 Task: Look for Airbnb properties in Koumra, Chad from 12th December, 2023 to 16th December, 2023 for 8 adults.8 bedrooms having 8 beds and 8 bathrooms. Property type can be hotel. Amenities needed are: wifi, TV, free parkinig on premises, gym, breakfast. Booking option can be shelf check-in. Look for 5 properties as per requirement.
Action: Mouse pressed left at (423, 63)
Screenshot: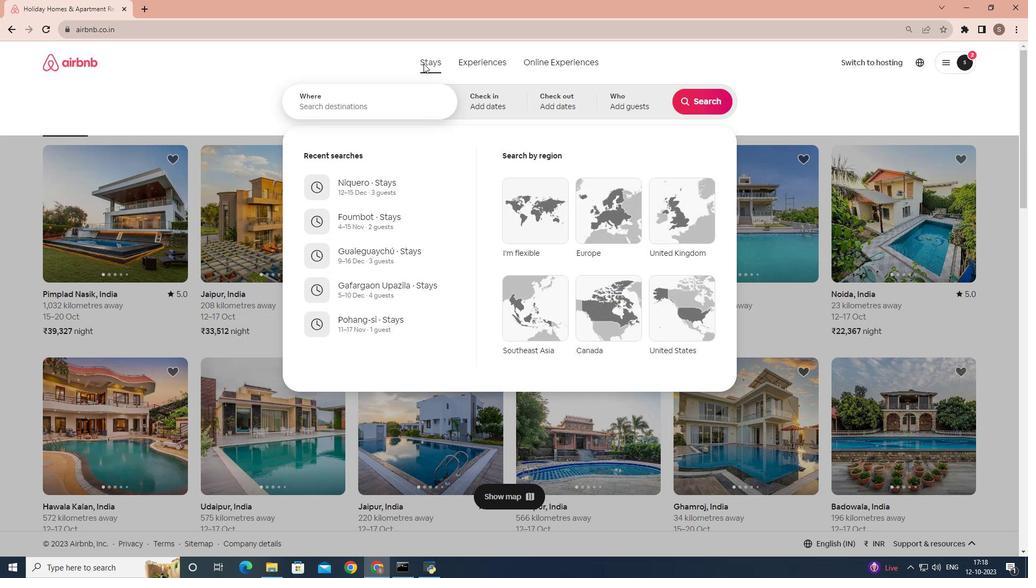 
Action: Mouse moved to (389, 104)
Screenshot: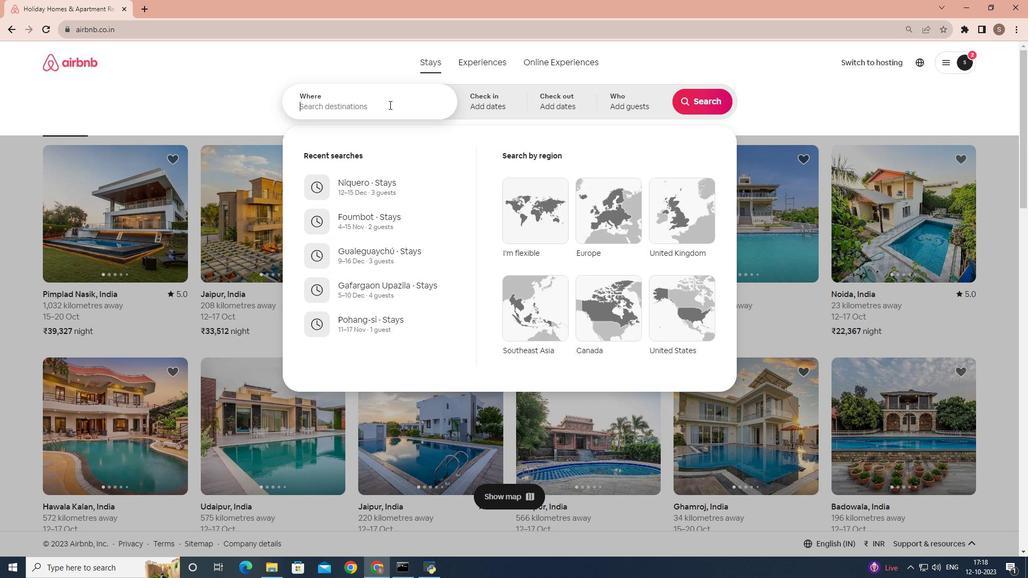 
Action: Mouse pressed left at (389, 104)
Screenshot: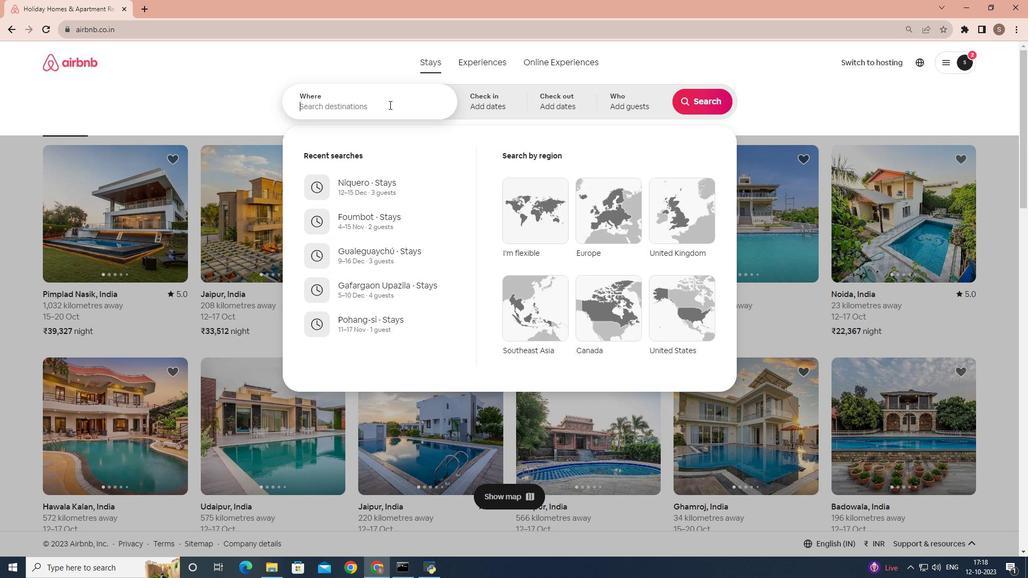 
Action: Mouse moved to (389, 104)
Screenshot: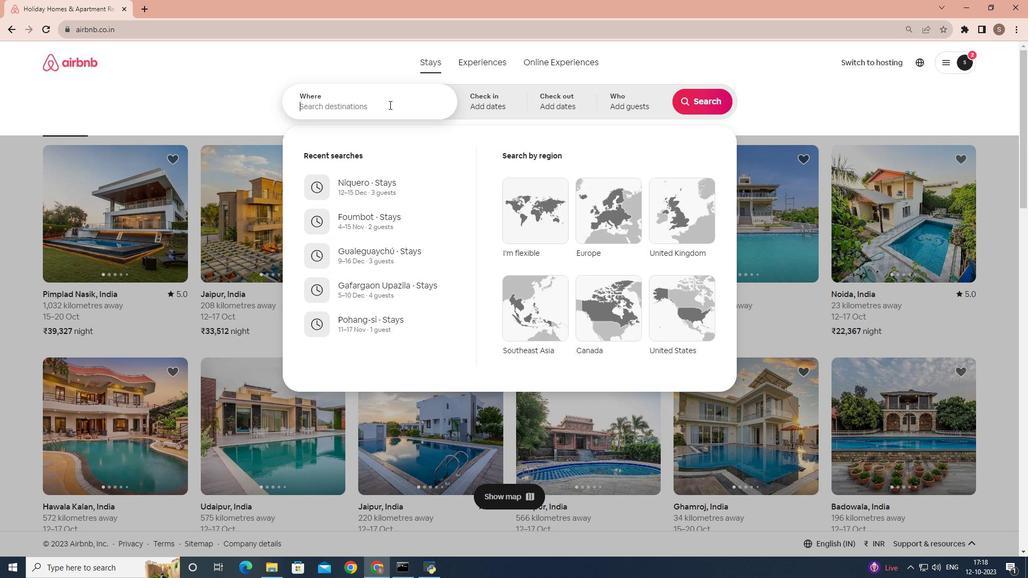 
Action: Key pressed <Key.shift>koumra,<Key.space><Key.shift>Chad
Screenshot: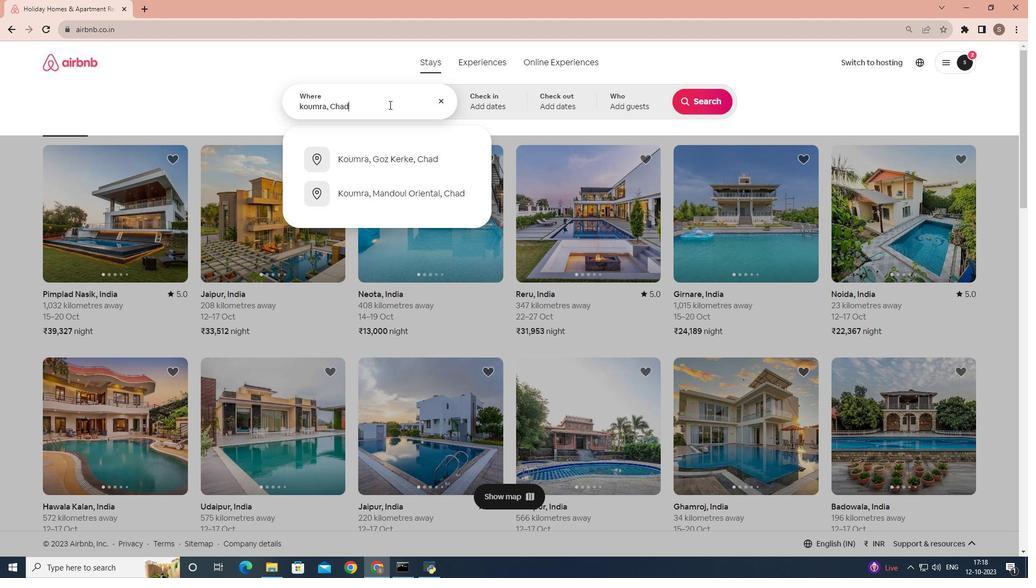 
Action: Mouse moved to (492, 104)
Screenshot: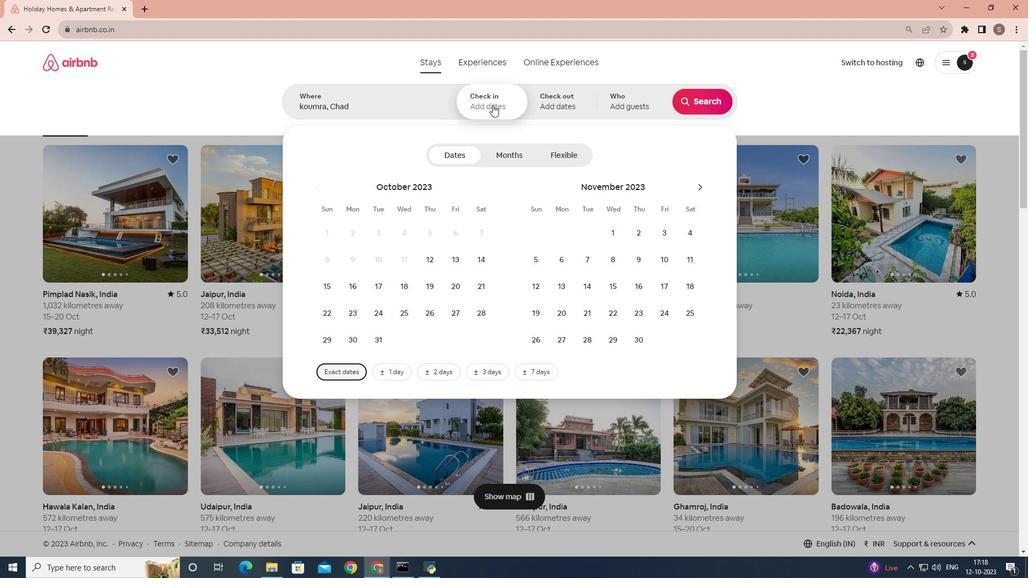 
Action: Mouse pressed left at (492, 104)
Screenshot: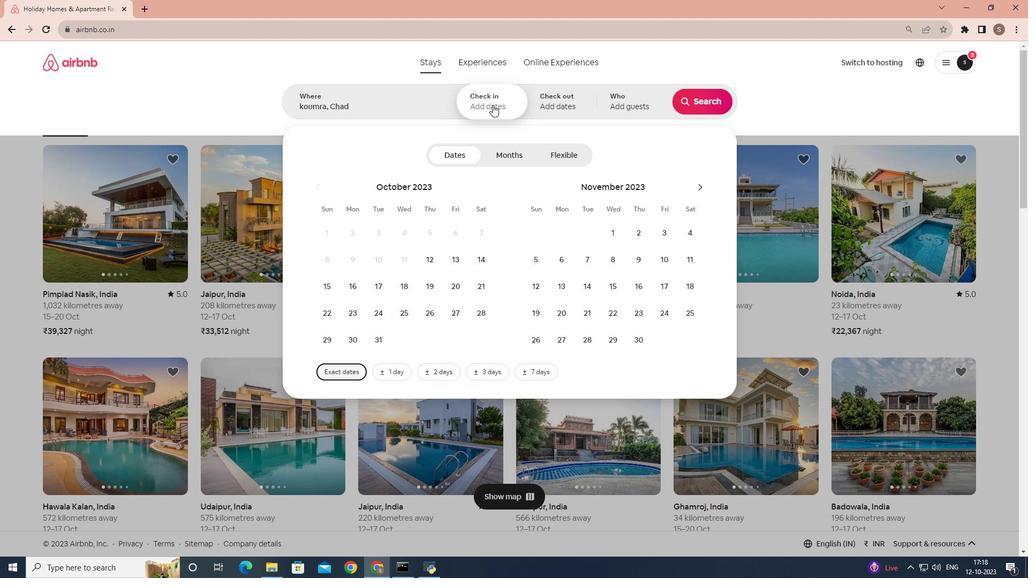 
Action: Mouse moved to (691, 189)
Screenshot: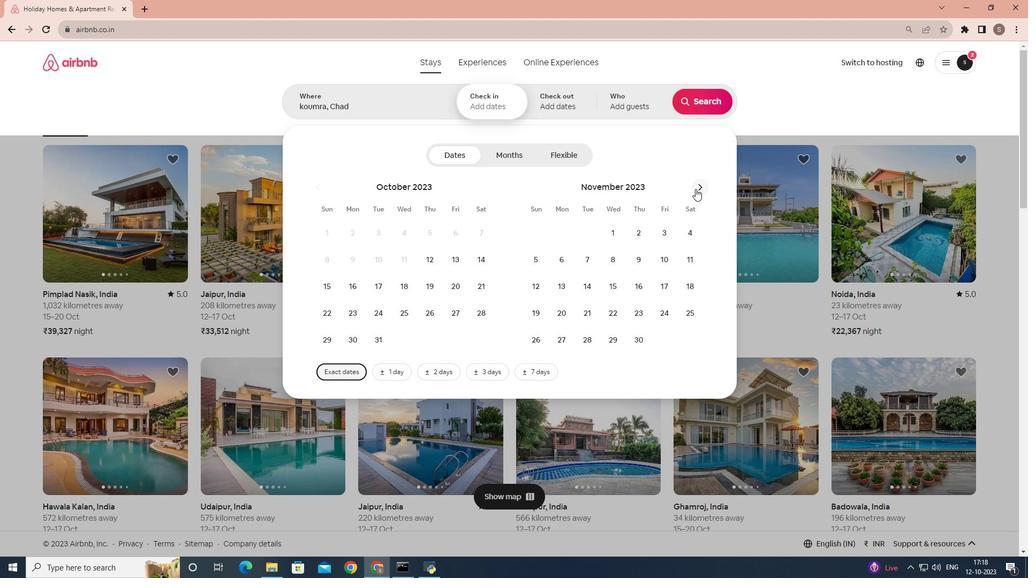 
Action: Mouse pressed left at (691, 189)
Screenshot: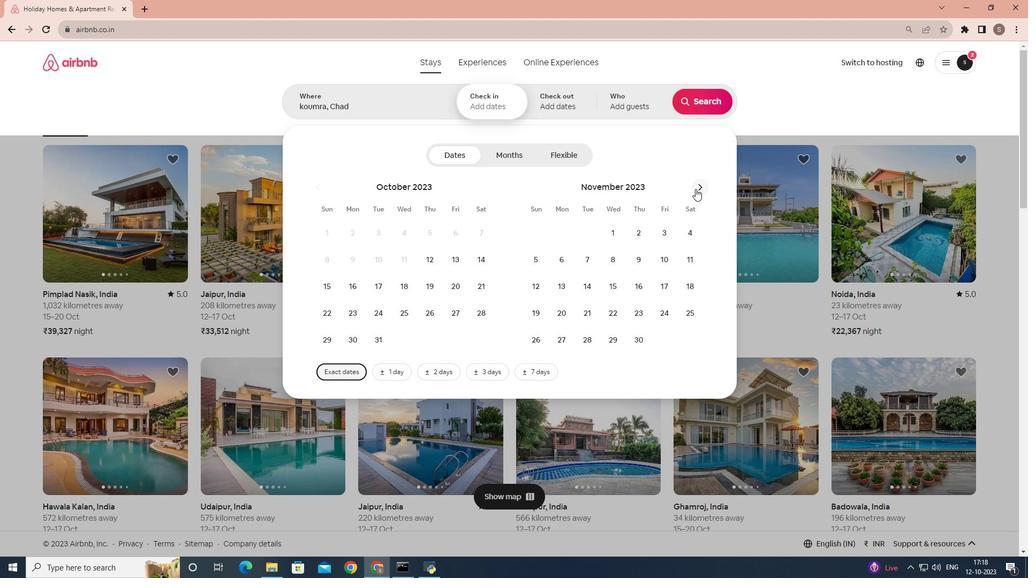 
Action: Mouse moved to (695, 189)
Screenshot: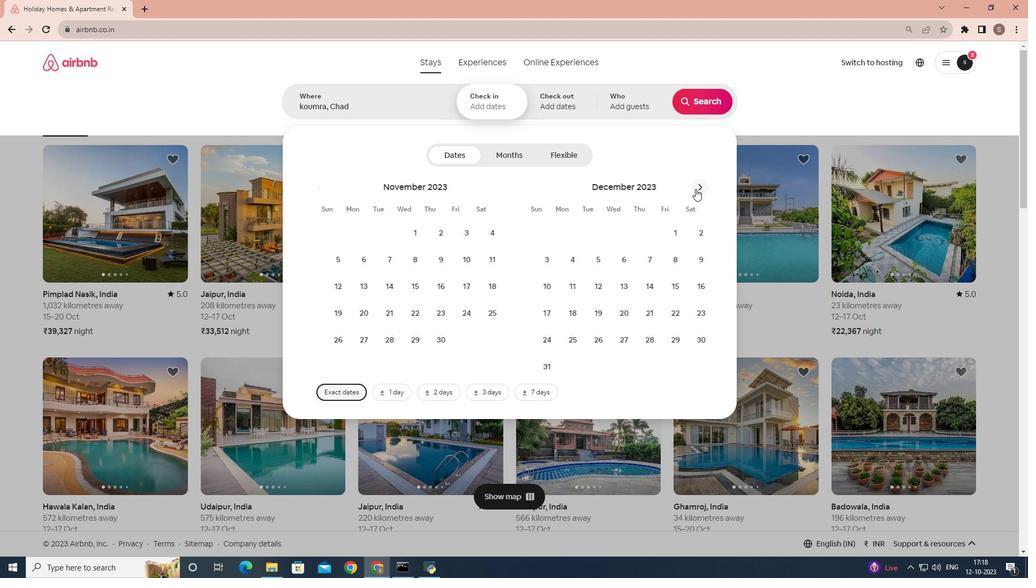 
Action: Mouse pressed left at (695, 189)
Screenshot: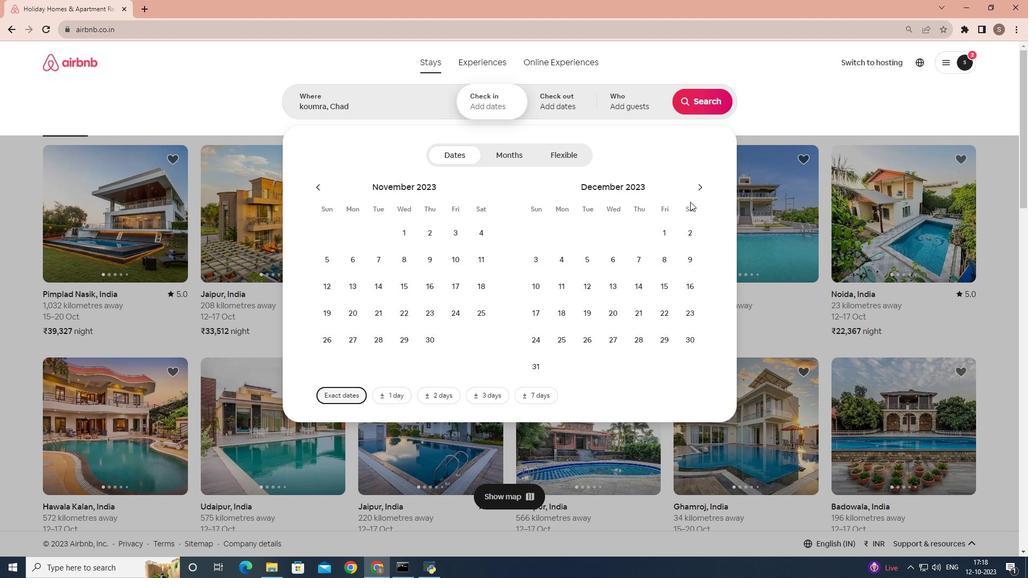 
Action: Mouse moved to (580, 286)
Screenshot: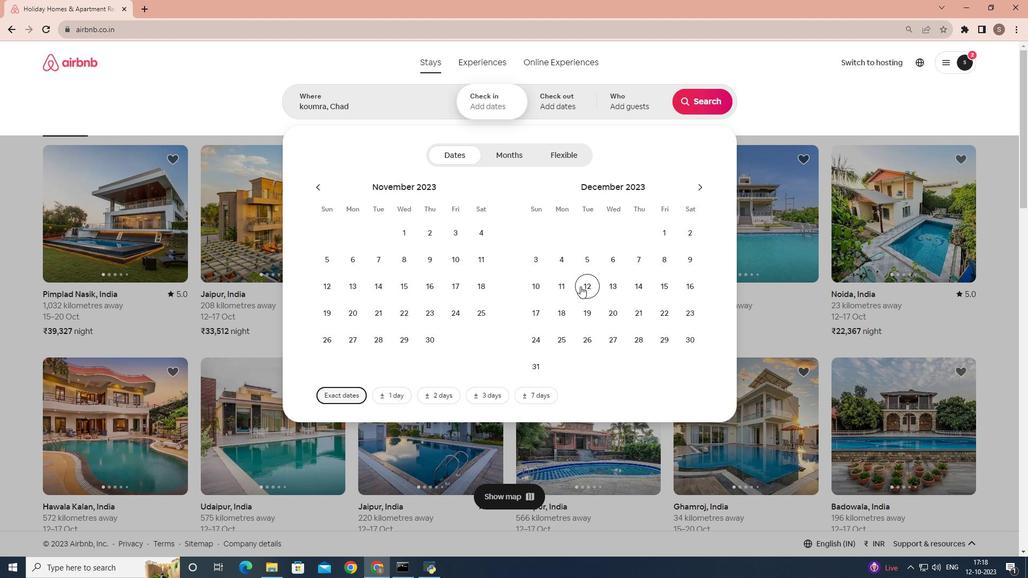 
Action: Mouse pressed left at (580, 286)
Screenshot: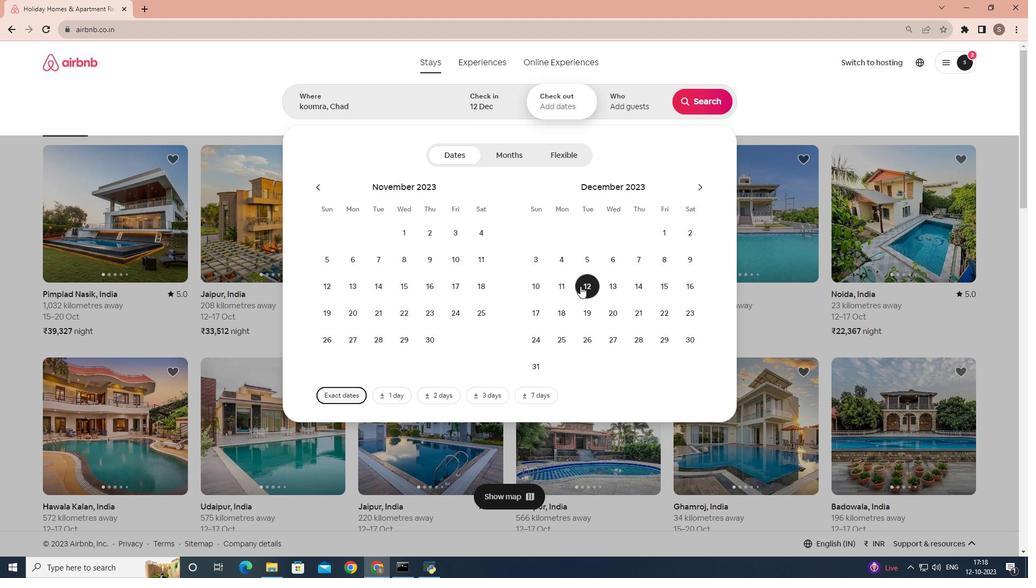 
Action: Mouse moved to (690, 289)
Screenshot: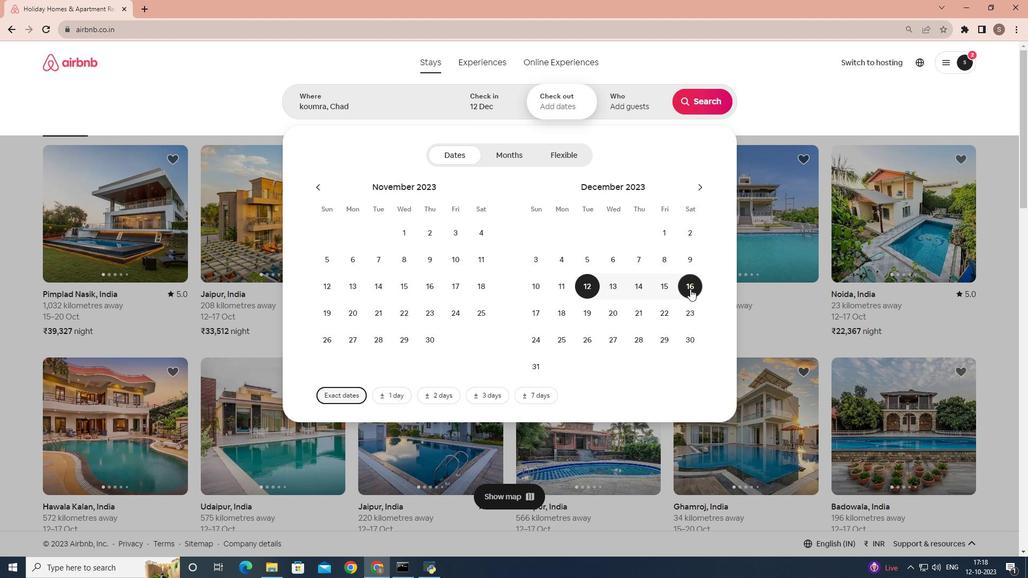 
Action: Mouse pressed left at (690, 289)
Screenshot: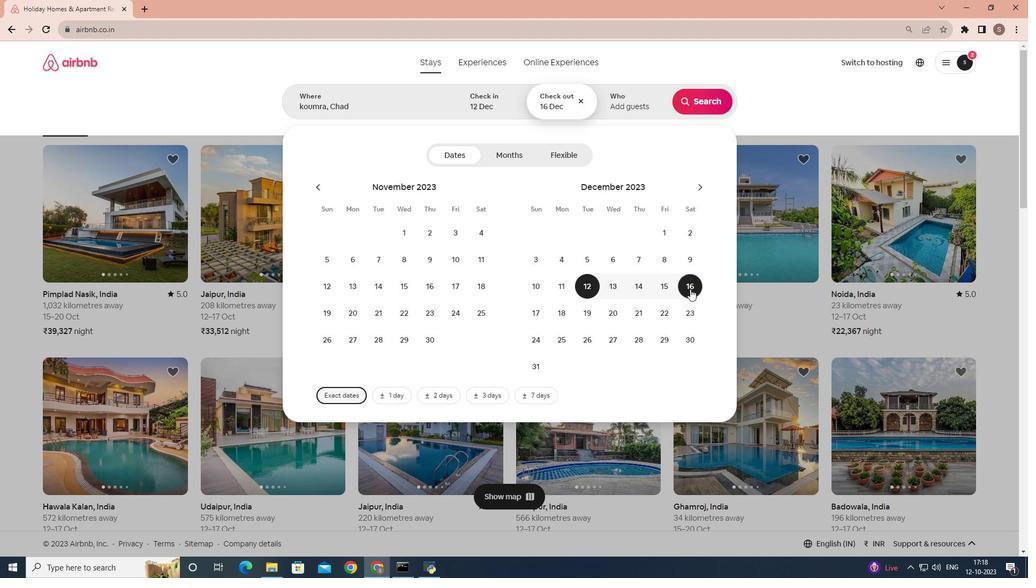 
Action: Mouse moved to (632, 99)
Screenshot: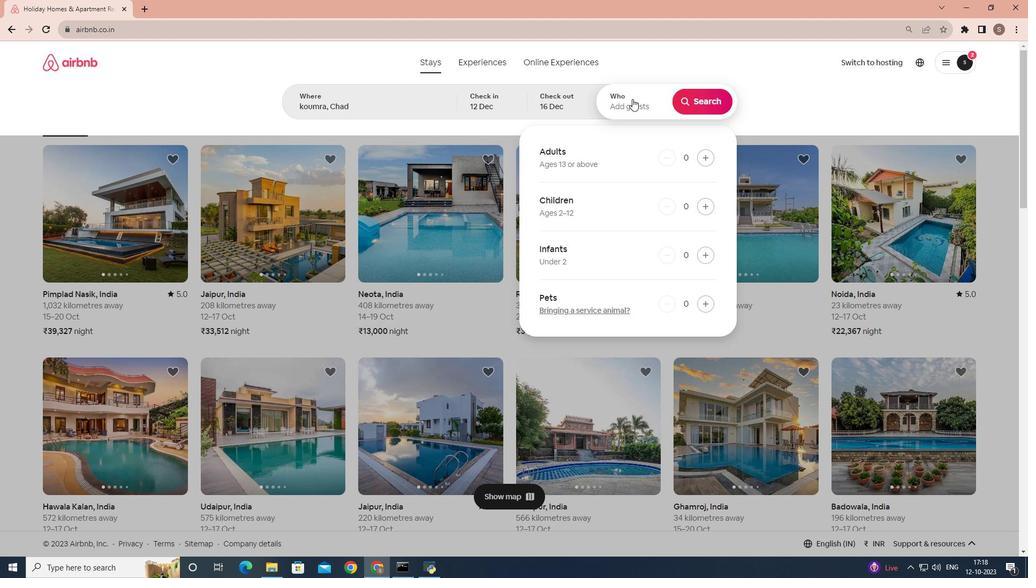 
Action: Mouse pressed left at (632, 99)
Screenshot: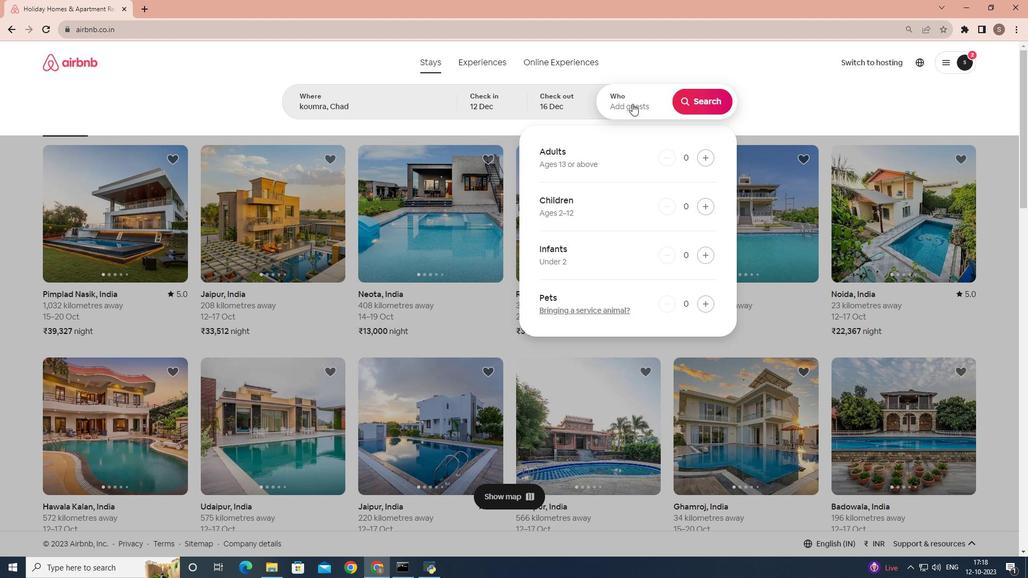 
Action: Mouse moved to (708, 156)
Screenshot: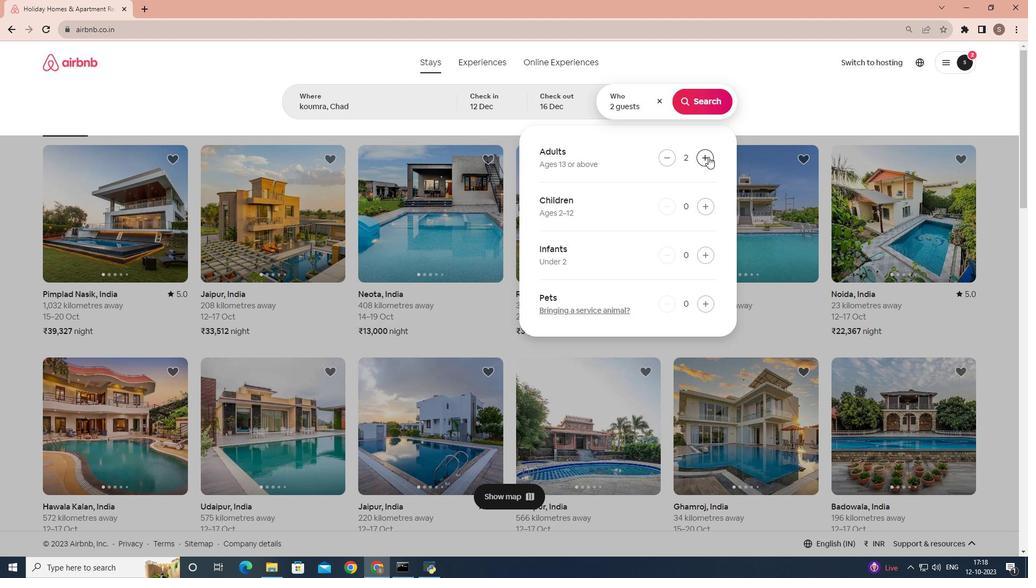 
Action: Mouse pressed left at (708, 156)
Screenshot: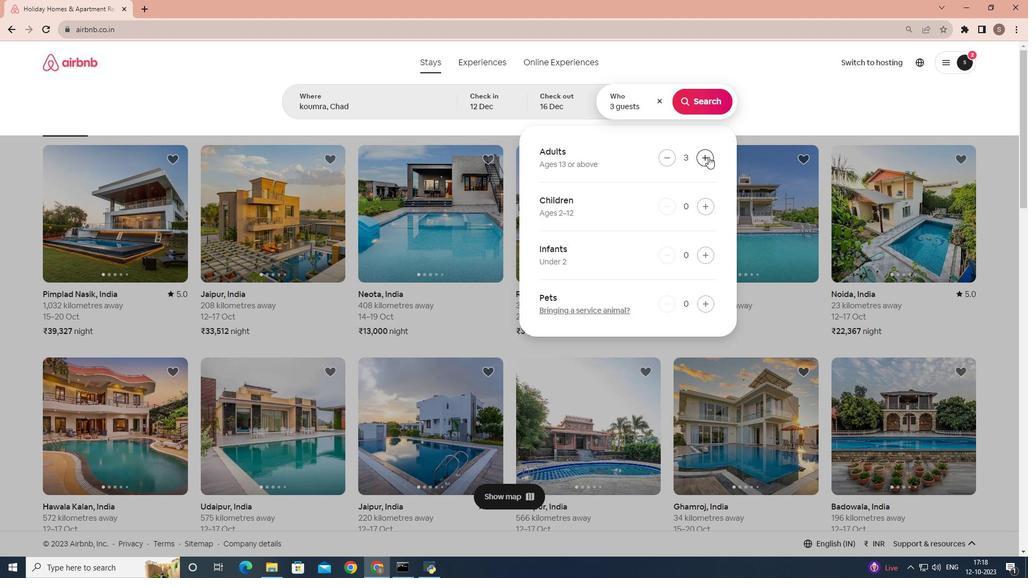 
Action: Mouse pressed left at (708, 156)
Screenshot: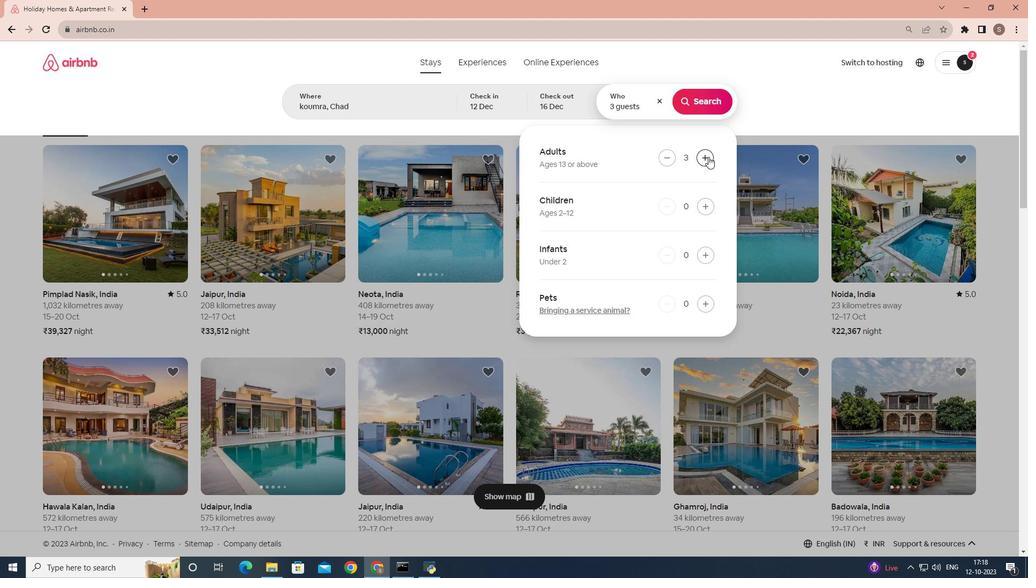 
Action: Mouse pressed left at (708, 156)
Screenshot: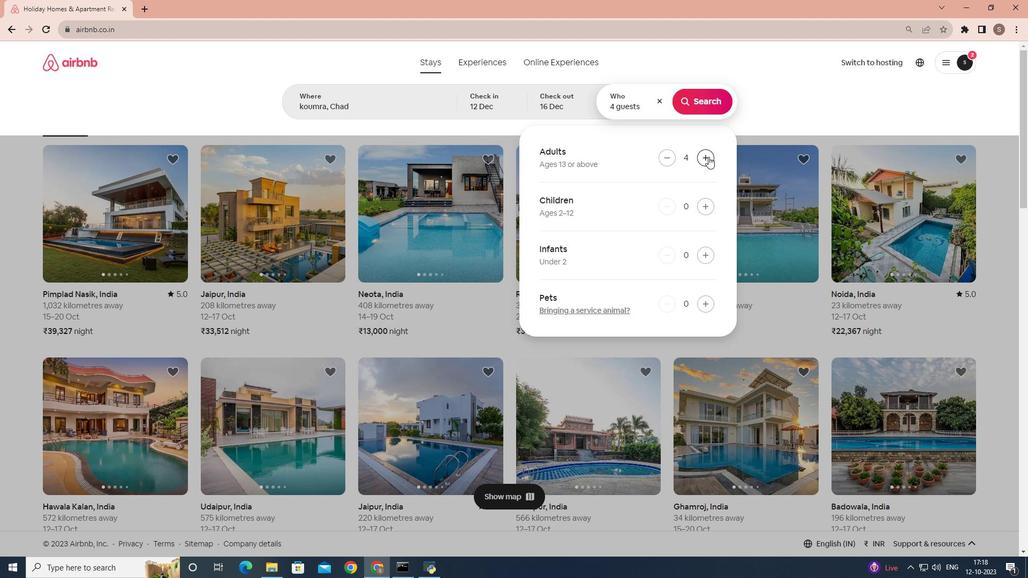 
Action: Mouse pressed left at (708, 156)
Screenshot: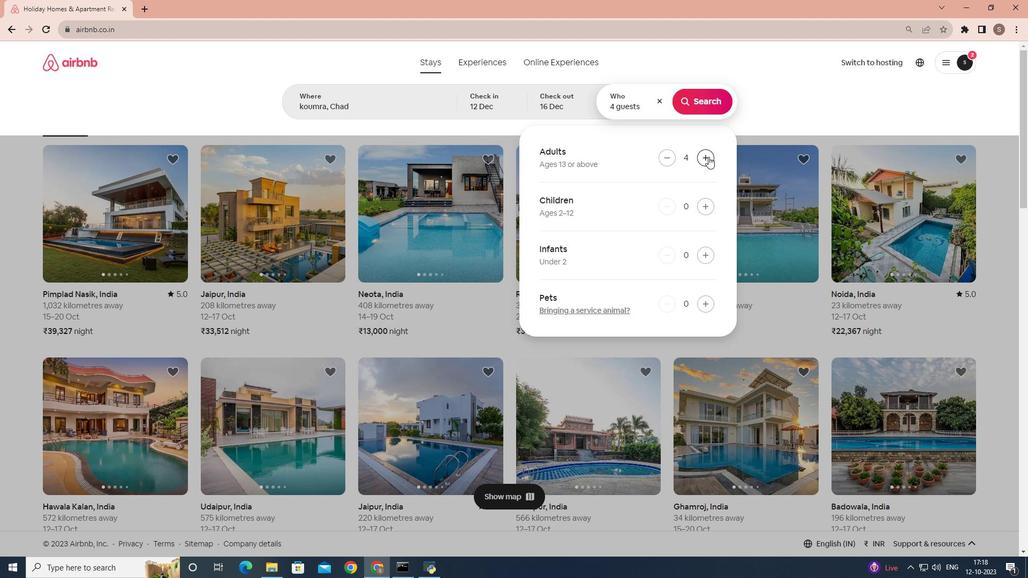
Action: Mouse pressed left at (708, 156)
Screenshot: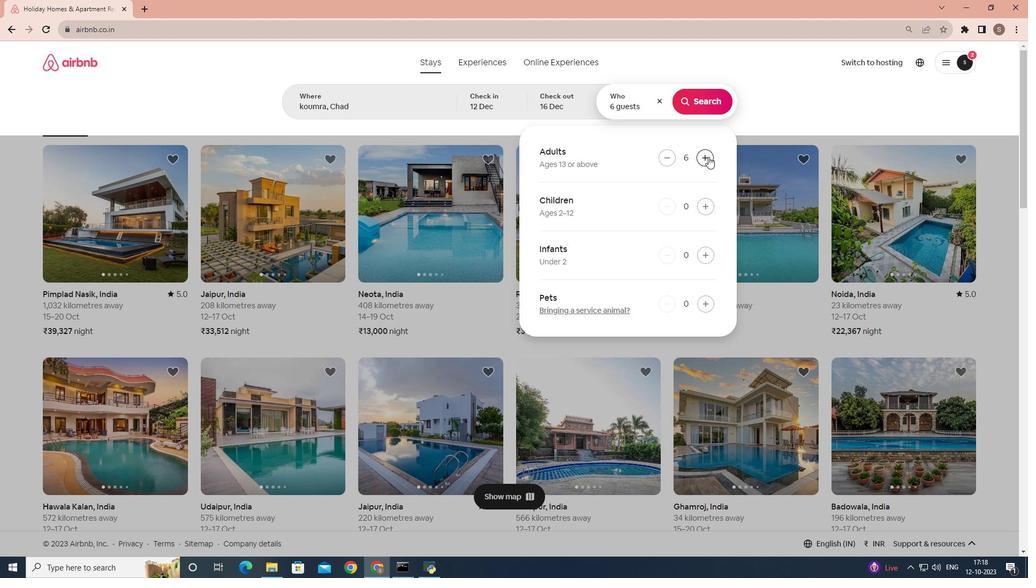 
Action: Mouse pressed left at (708, 156)
Screenshot: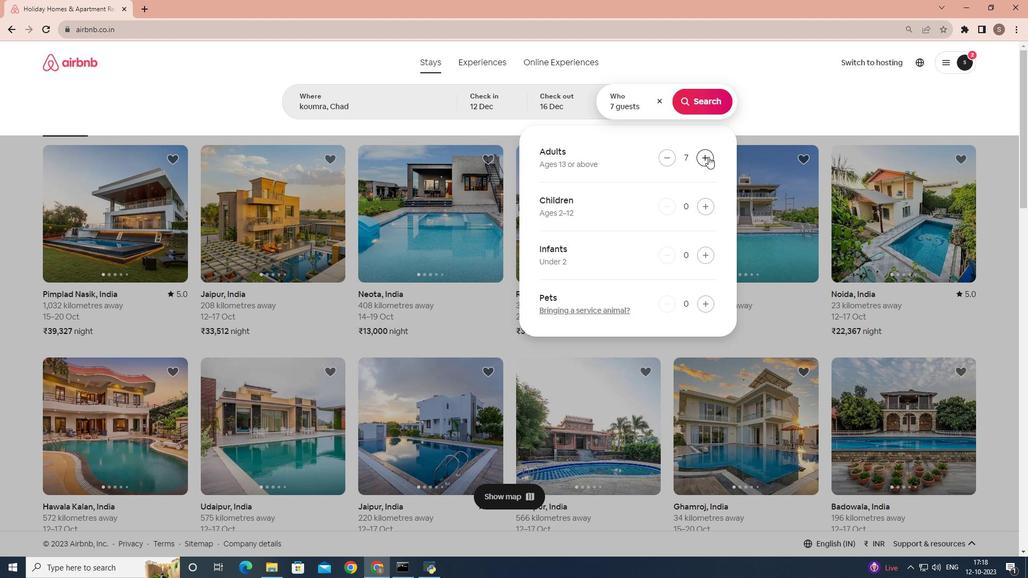 
Action: Mouse pressed left at (708, 156)
Screenshot: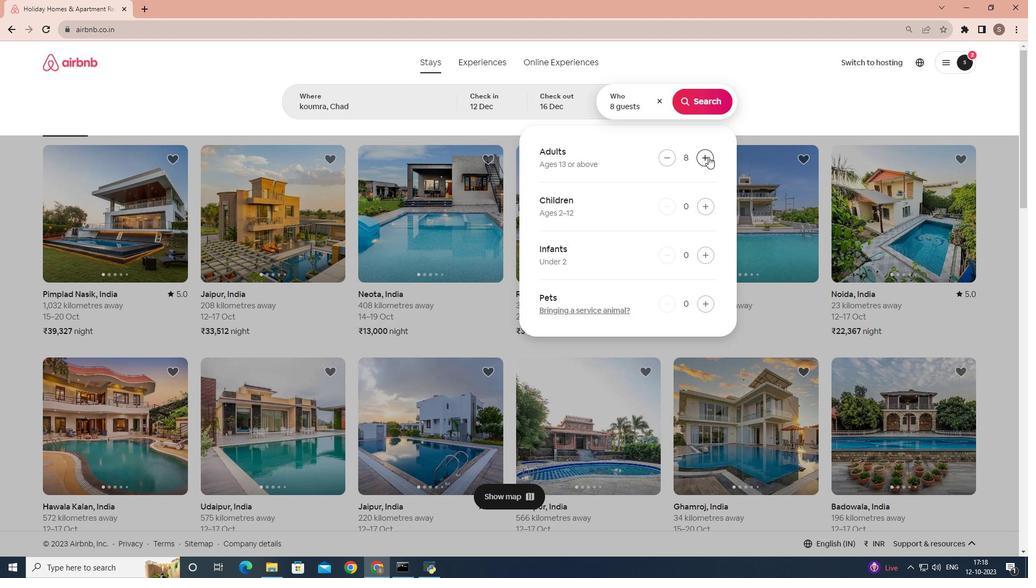 
Action: Mouse pressed left at (708, 156)
Screenshot: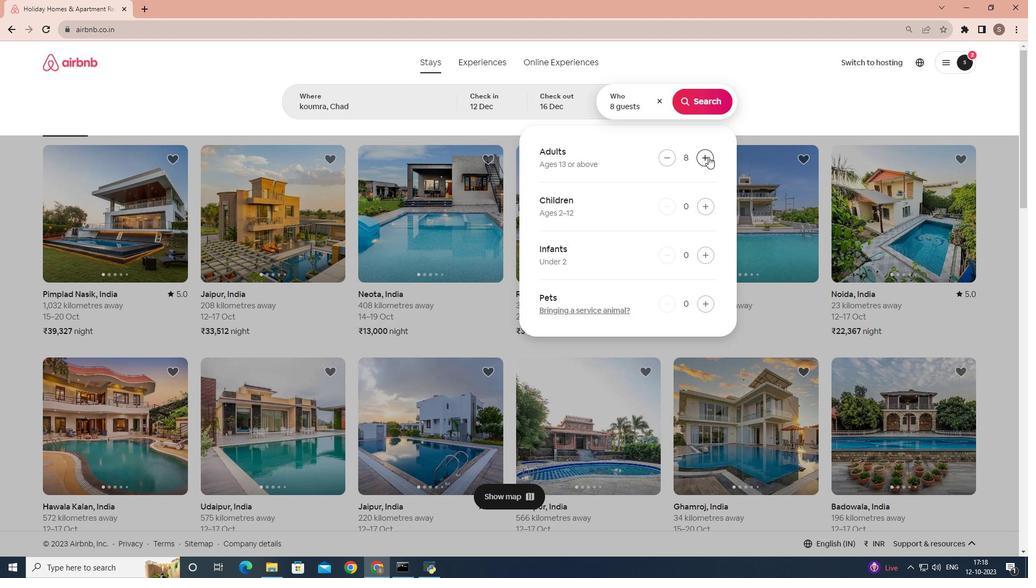 
Action: Mouse pressed left at (708, 156)
Screenshot: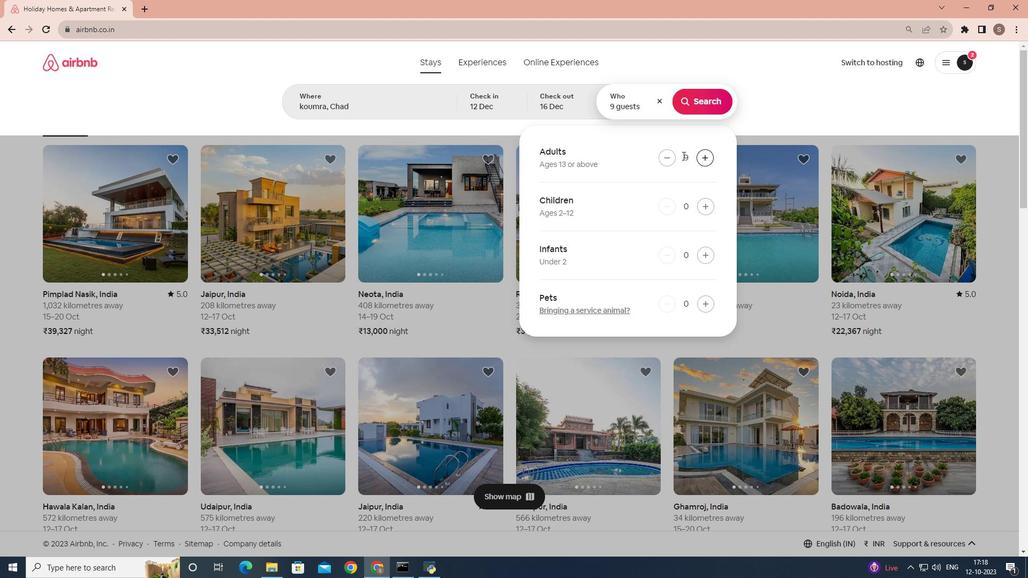 
Action: Mouse moved to (668, 155)
Screenshot: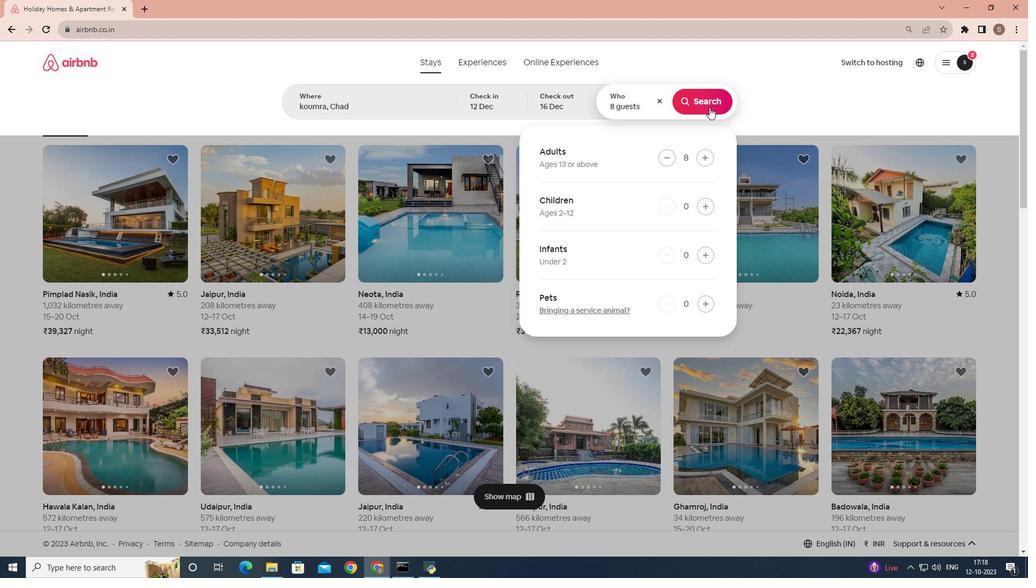 
Action: Mouse pressed left at (668, 155)
Screenshot: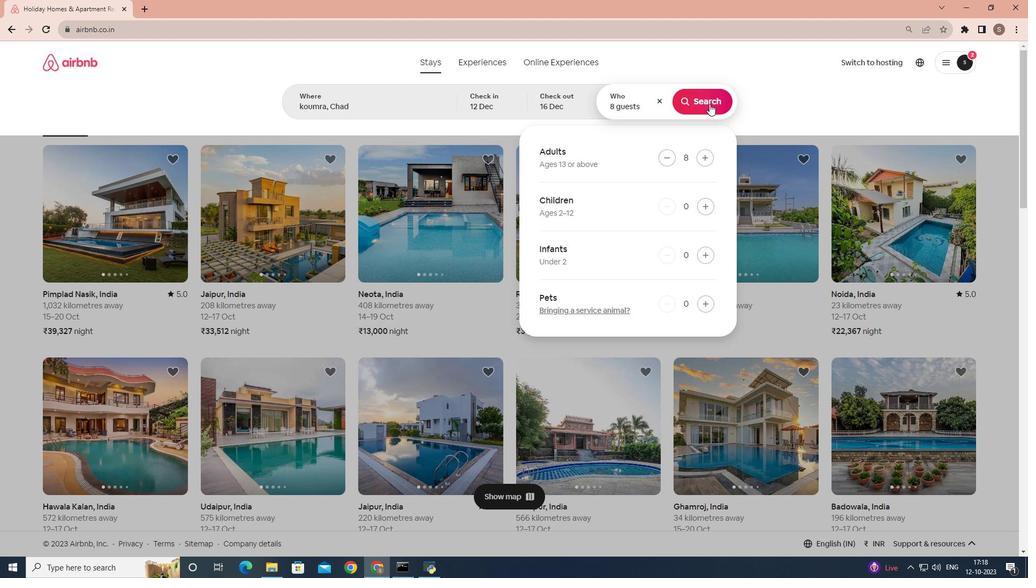 
Action: Mouse moved to (709, 102)
Screenshot: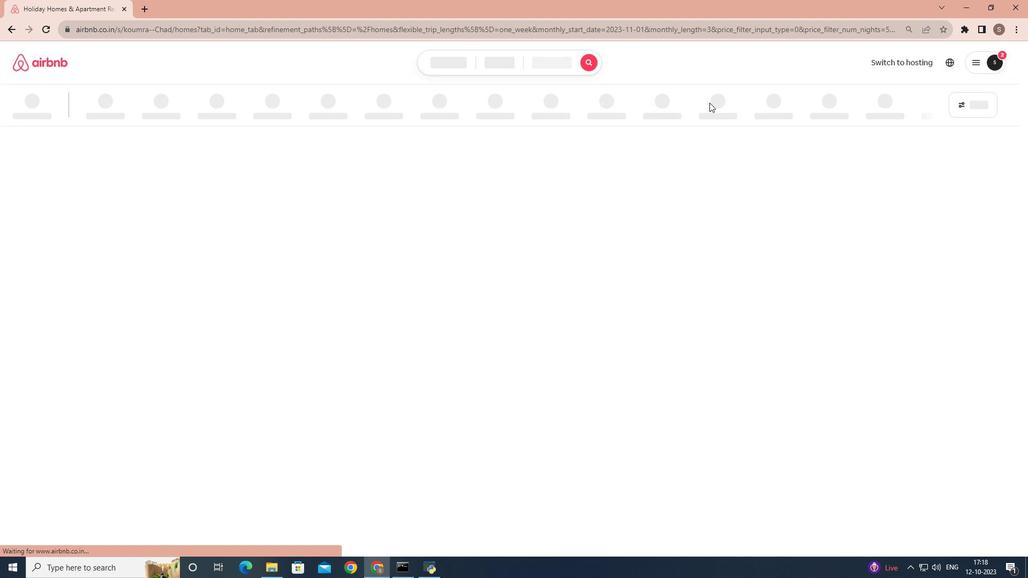 
Action: Mouse pressed left at (709, 102)
Screenshot: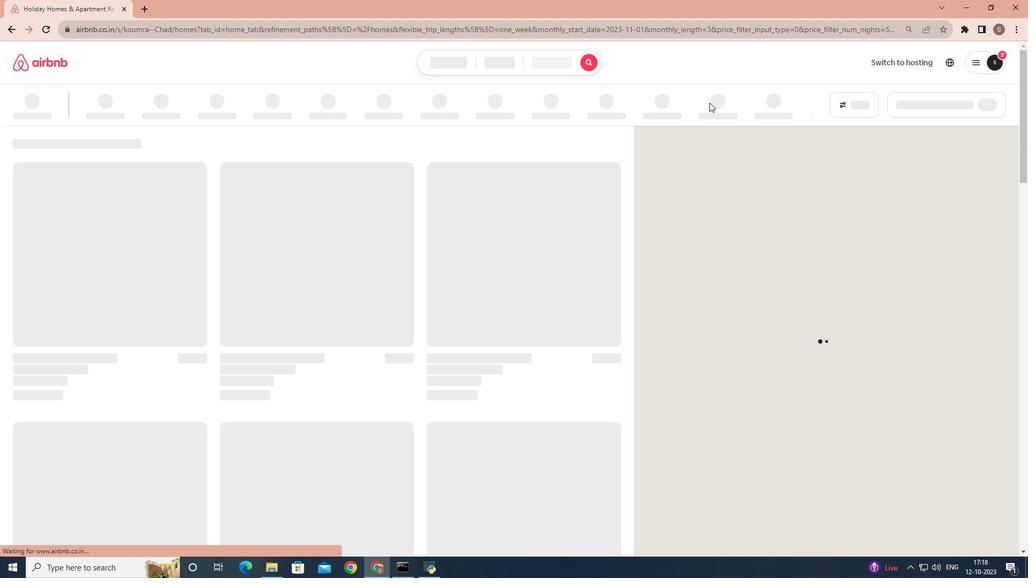 
Action: Mouse moved to (852, 106)
Screenshot: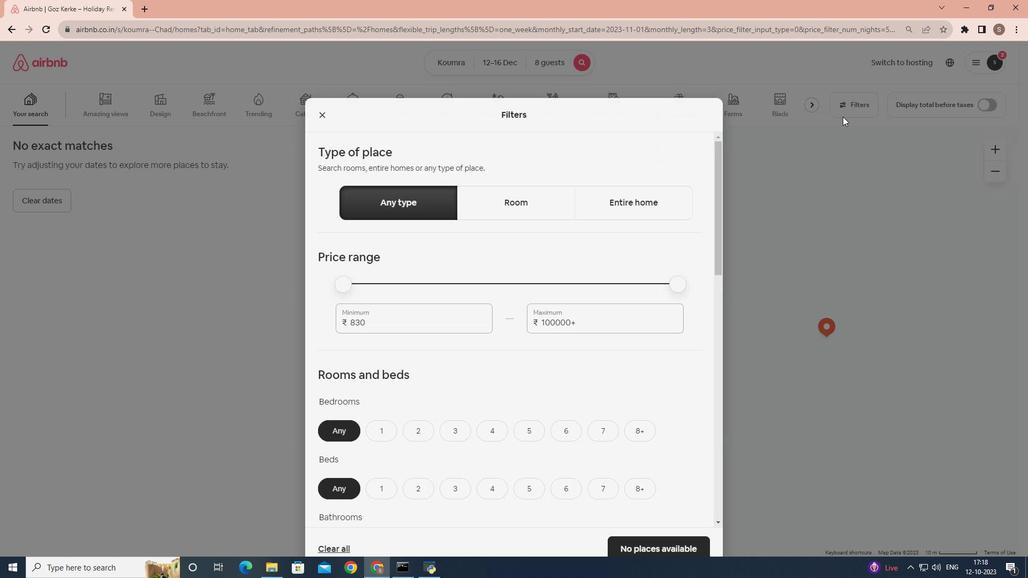
Action: Mouse pressed left at (852, 106)
Screenshot: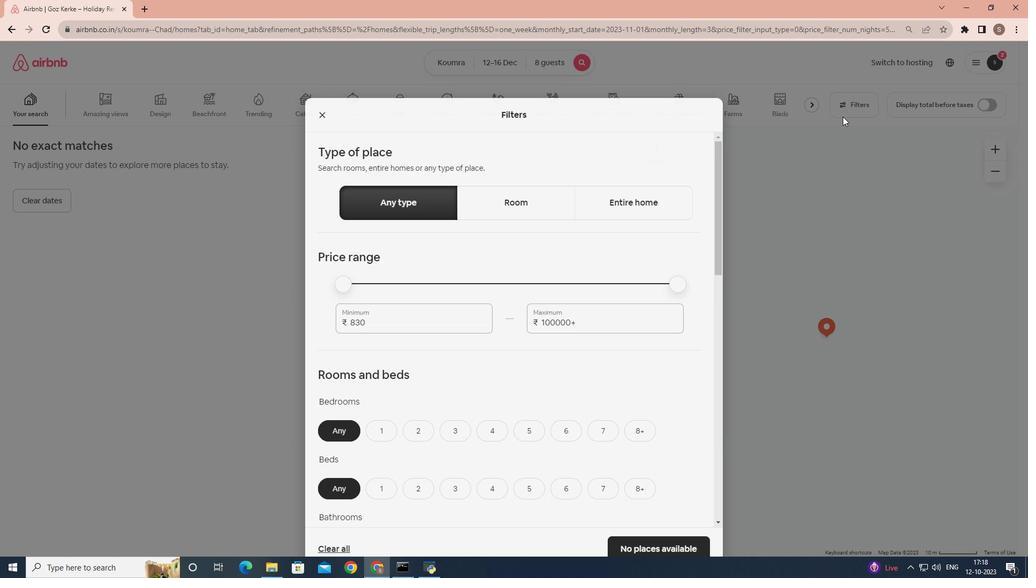 
Action: Mouse moved to (666, 216)
Screenshot: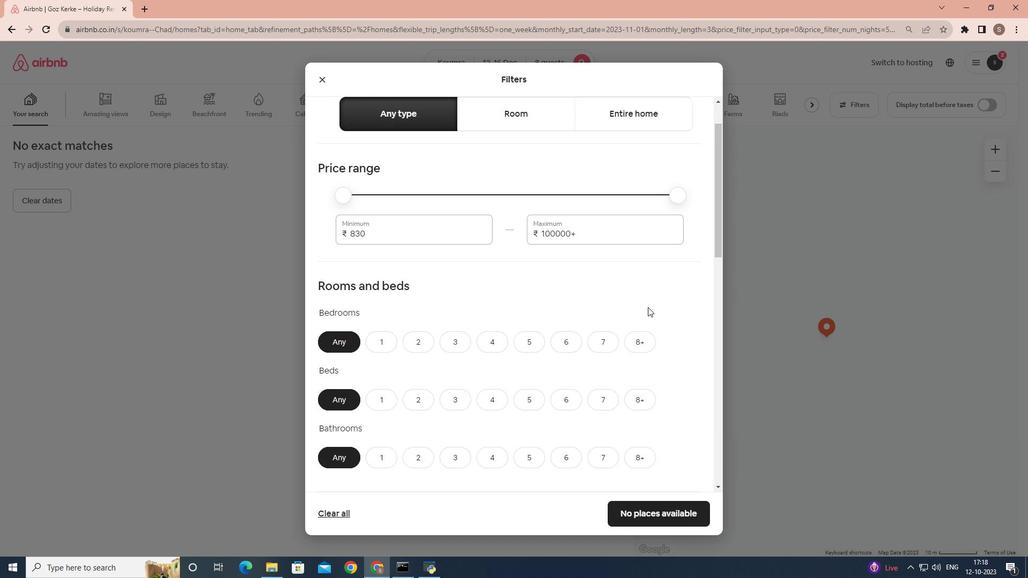
Action: Mouse scrolled (666, 215) with delta (0, 0)
Screenshot: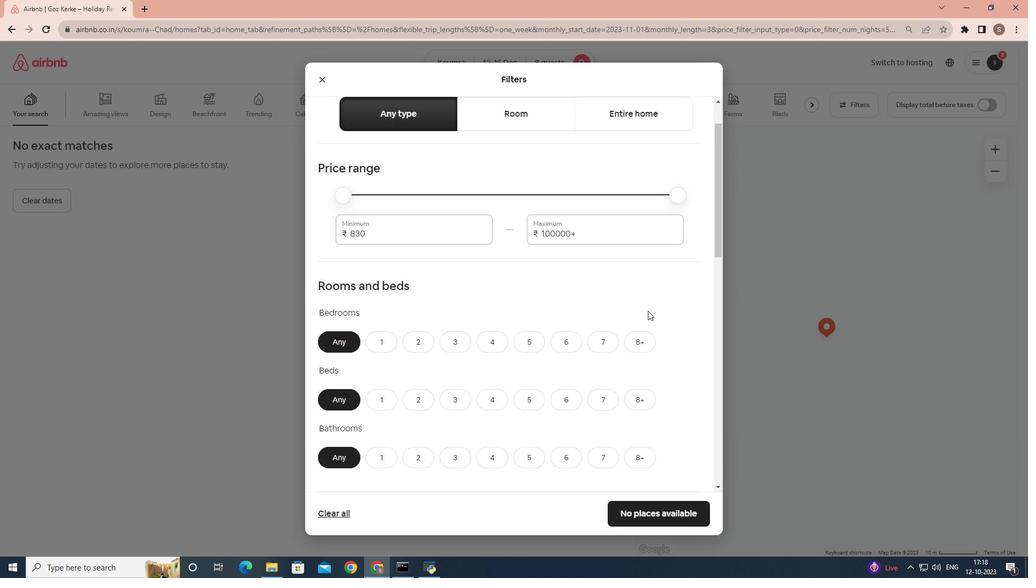
Action: Mouse moved to (643, 327)
Screenshot: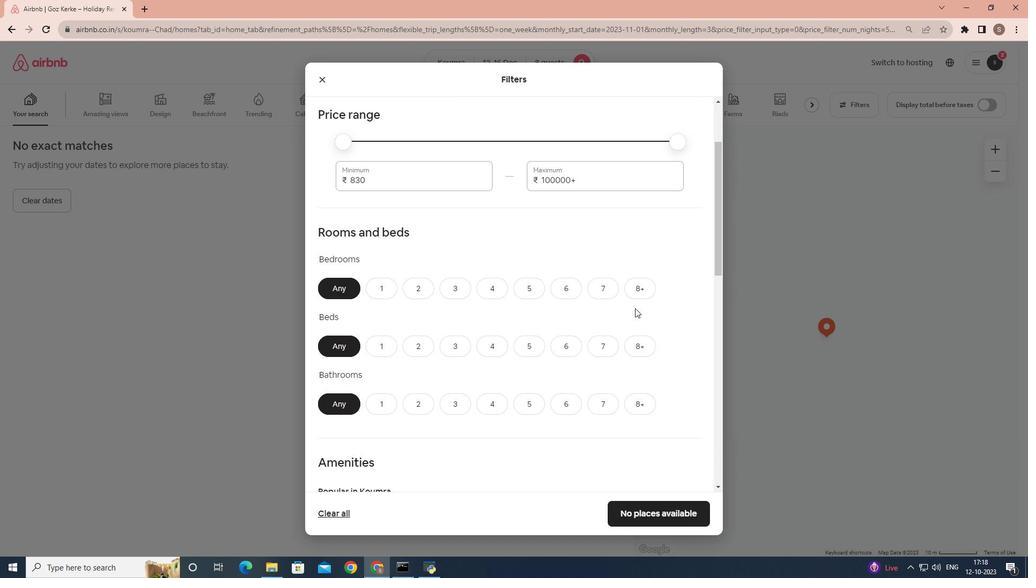 
Action: Mouse scrolled (643, 326) with delta (0, 0)
Screenshot: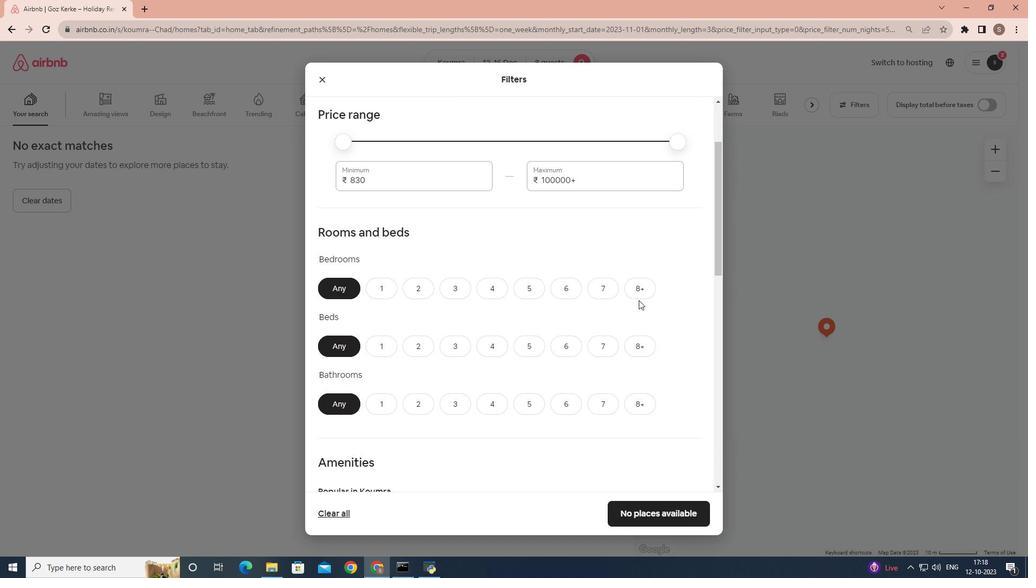 
Action: Mouse moved to (639, 295)
Screenshot: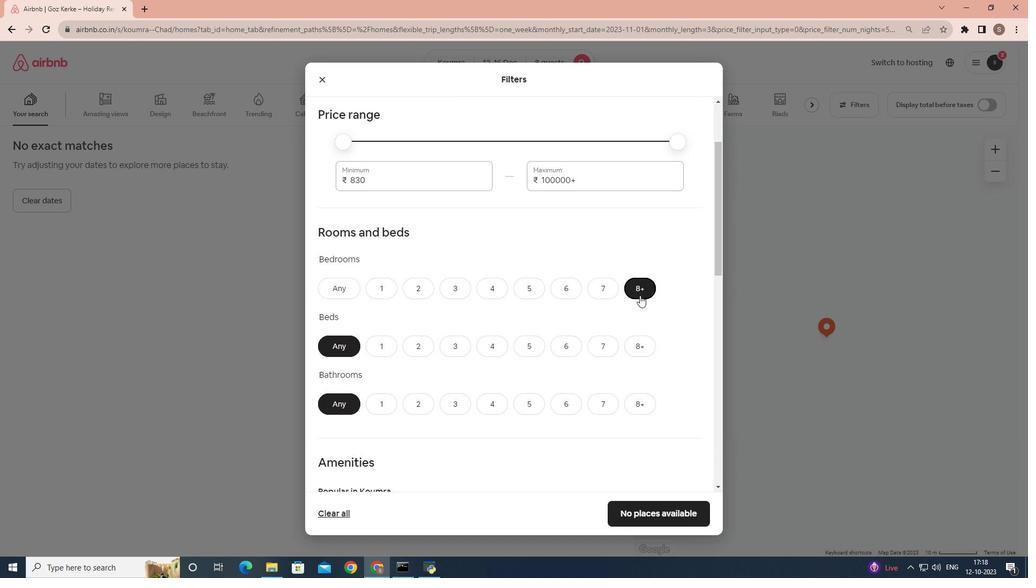 
Action: Mouse pressed left at (639, 295)
Screenshot: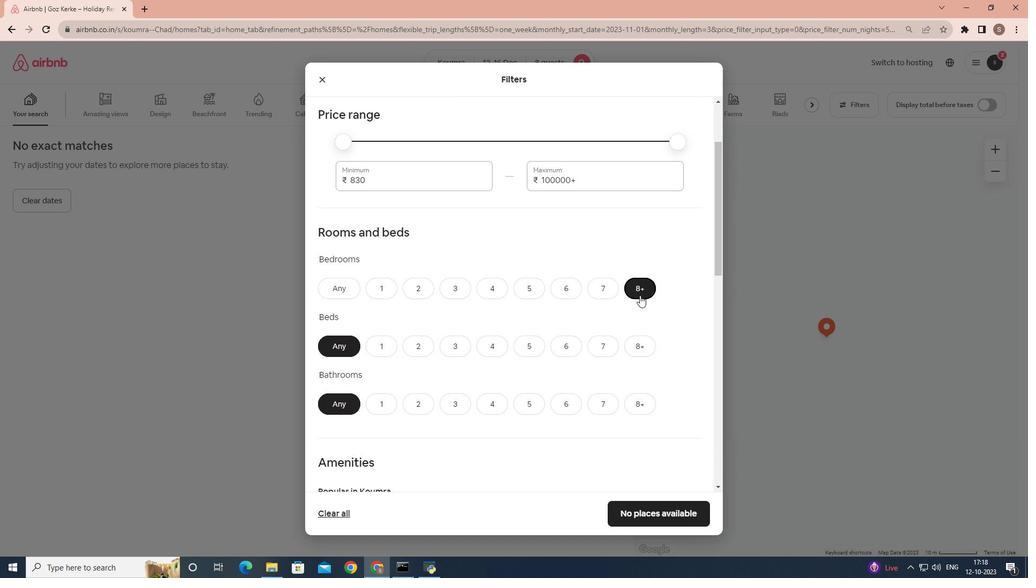 
Action: Mouse scrolled (639, 295) with delta (0, 0)
Screenshot: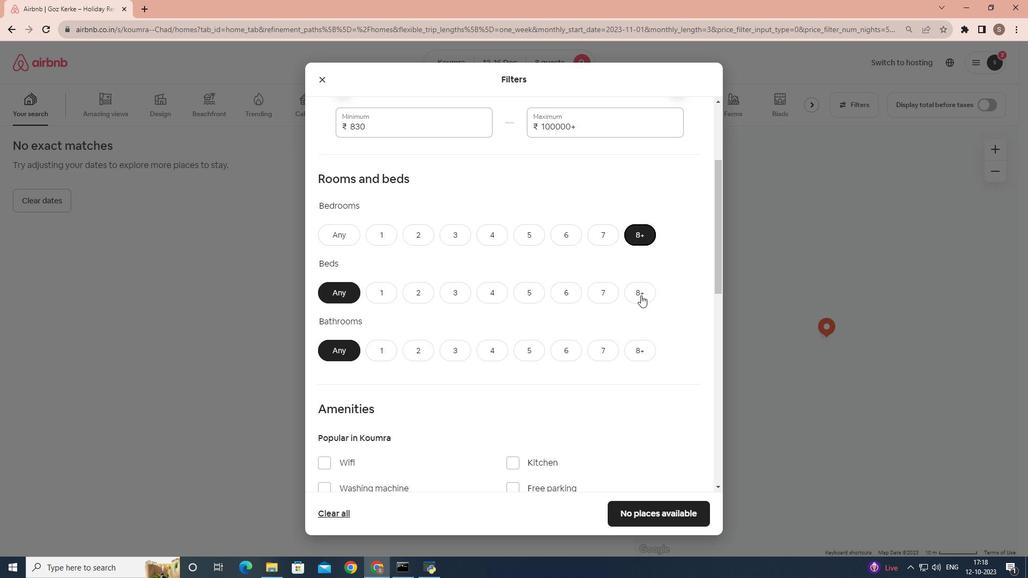 
Action: Mouse moved to (641, 295)
Screenshot: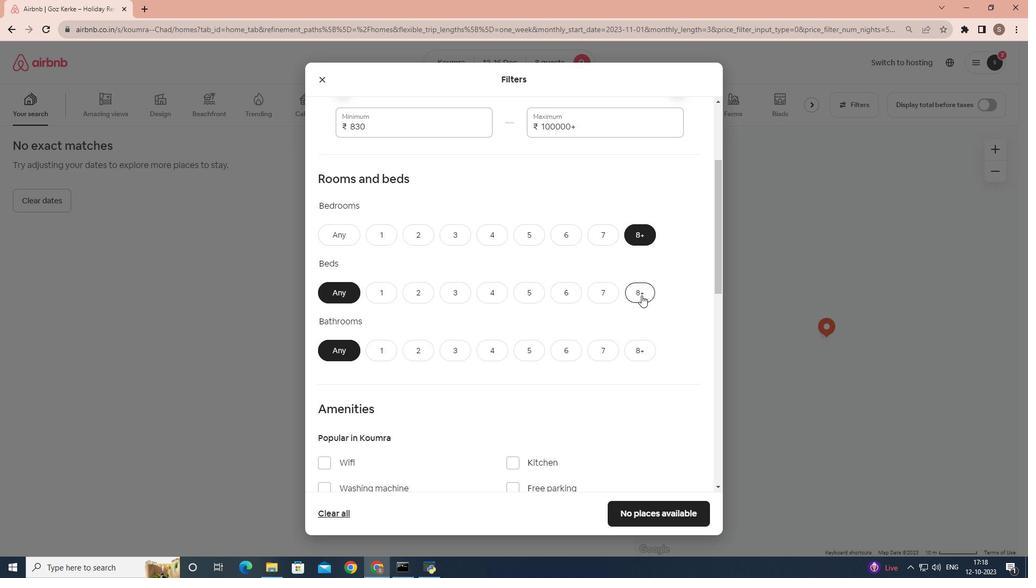 
Action: Mouse pressed left at (641, 295)
Screenshot: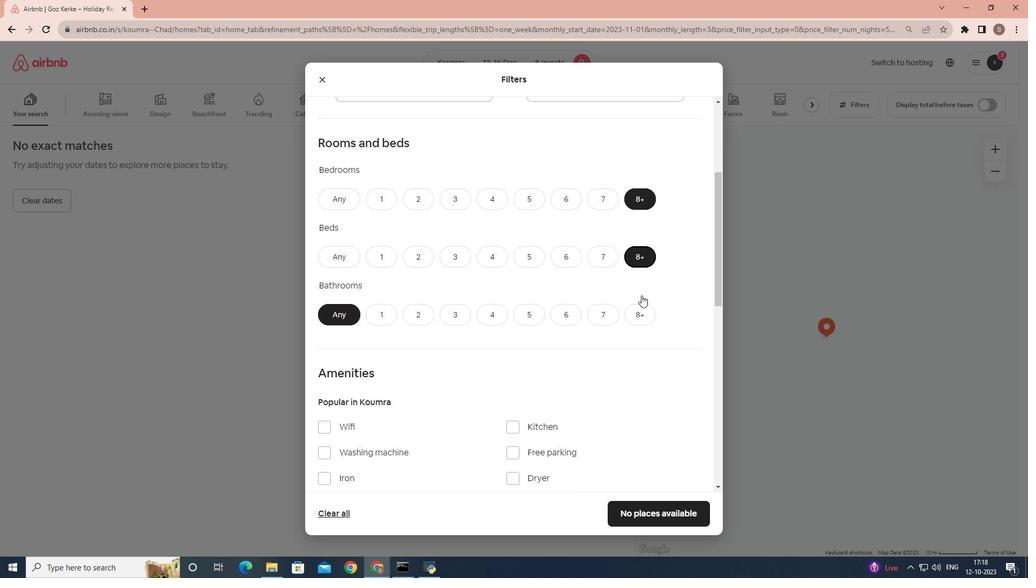 
Action: Mouse moved to (641, 295)
Screenshot: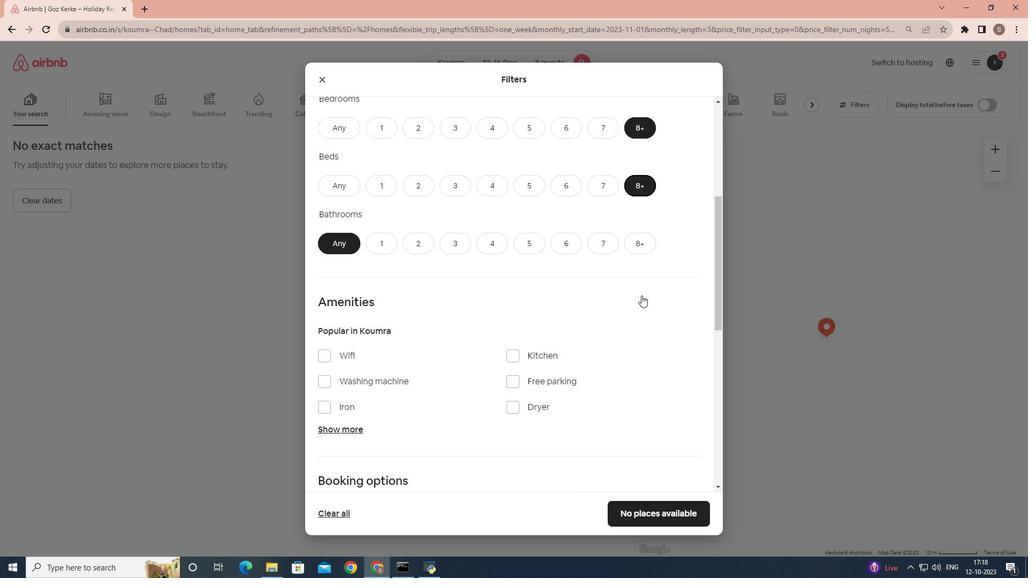 
Action: Mouse scrolled (641, 295) with delta (0, 0)
Screenshot: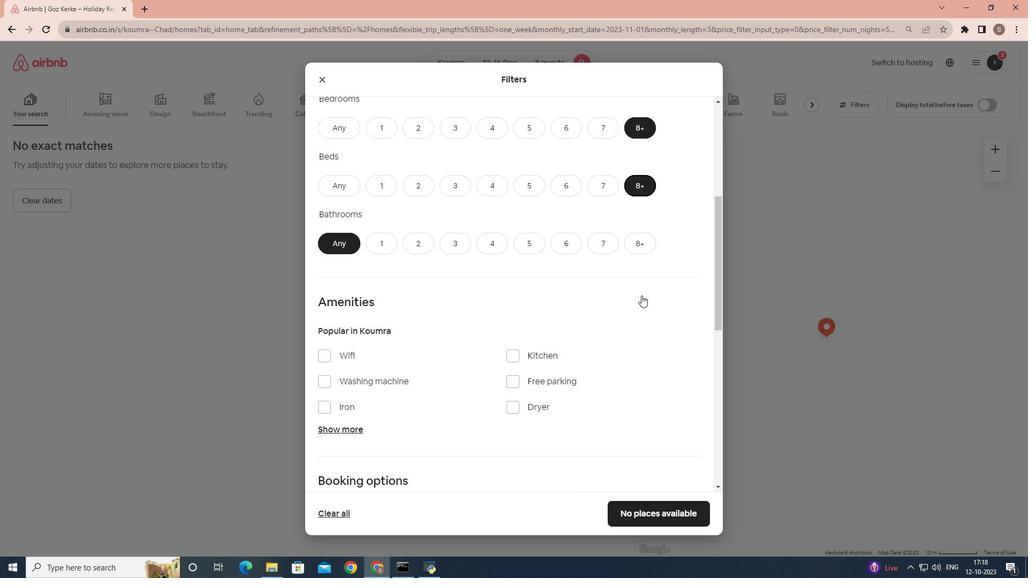 
Action: Mouse scrolled (641, 295) with delta (0, 0)
Screenshot: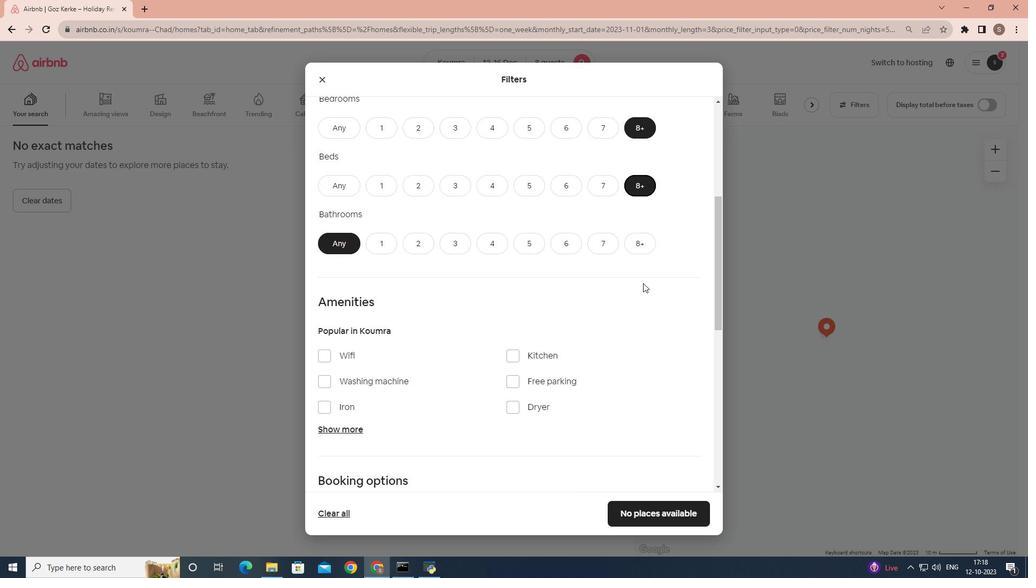 
Action: Mouse moved to (637, 245)
Screenshot: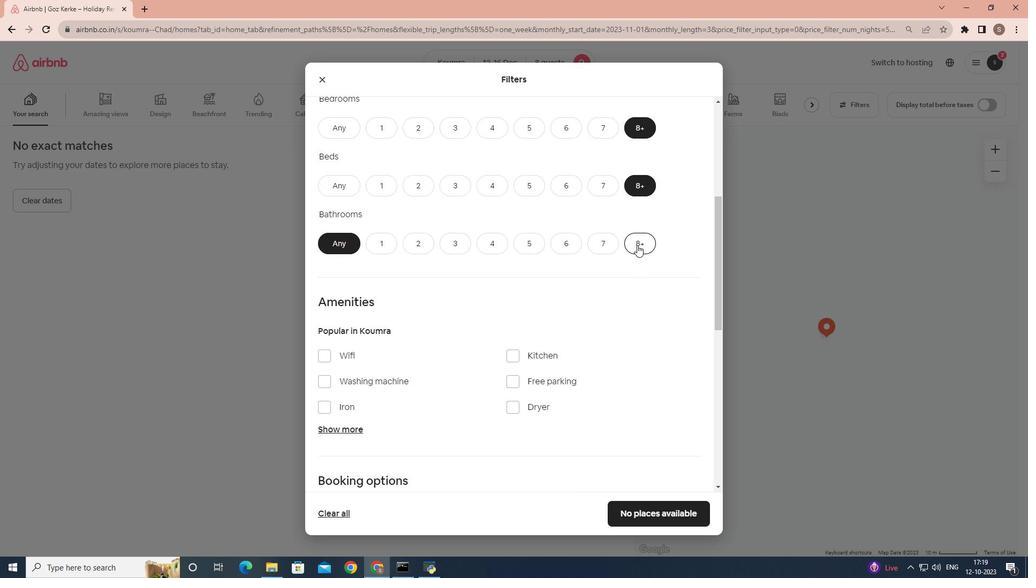 
Action: Mouse pressed left at (637, 245)
Screenshot: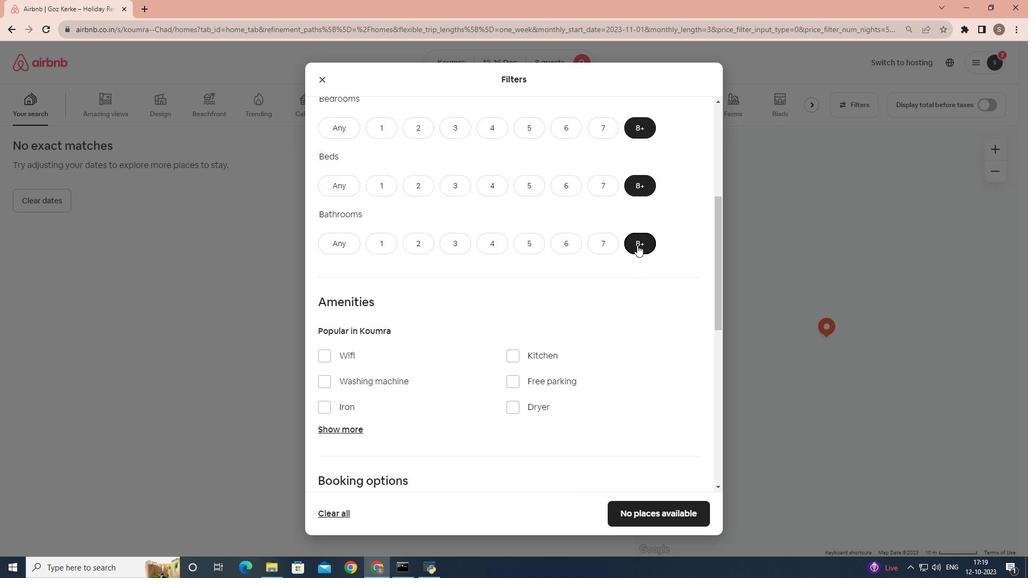 
Action: Mouse moved to (629, 245)
Screenshot: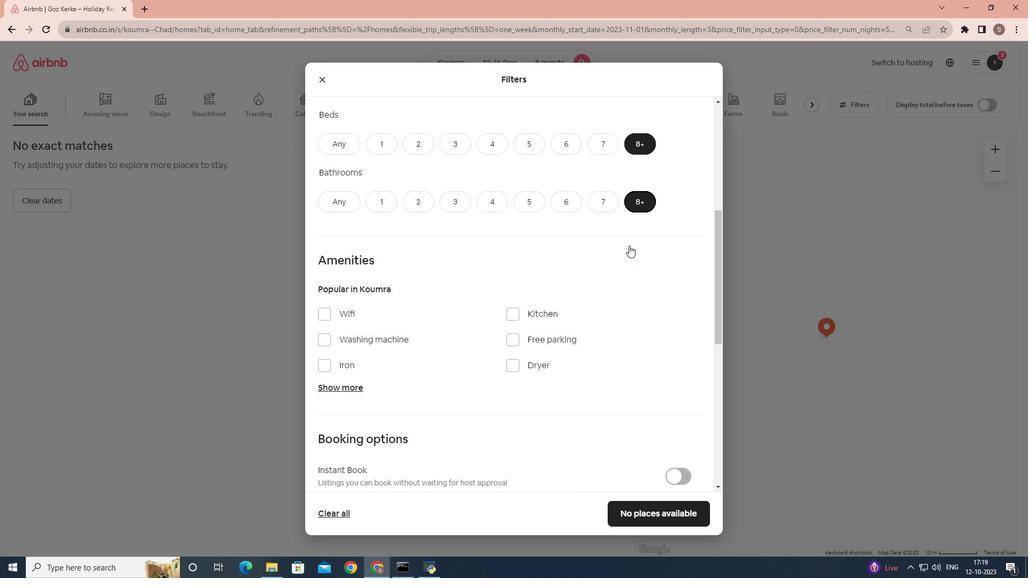 
Action: Mouse scrolled (629, 245) with delta (0, 0)
Screenshot: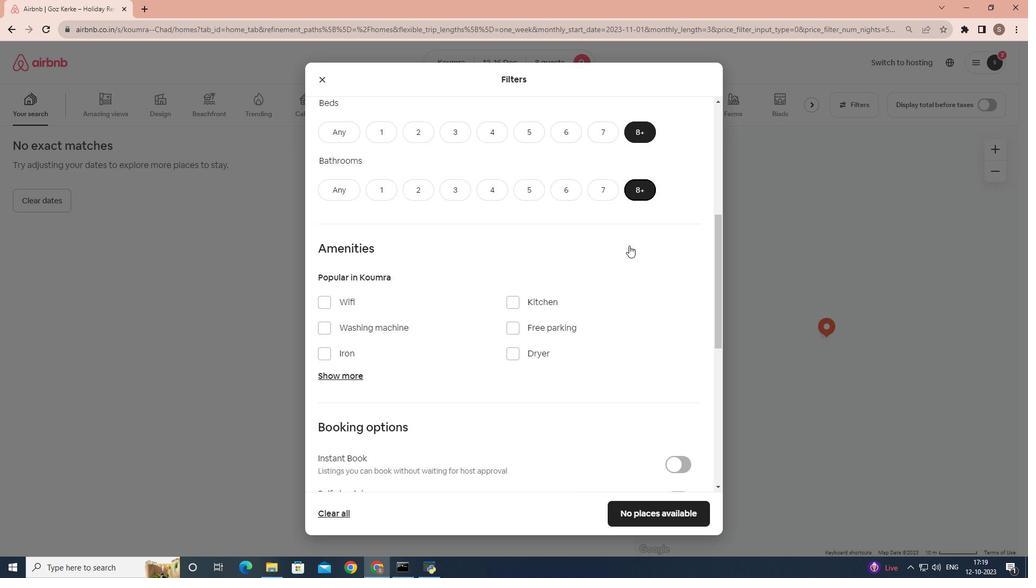 
Action: Mouse moved to (541, 250)
Screenshot: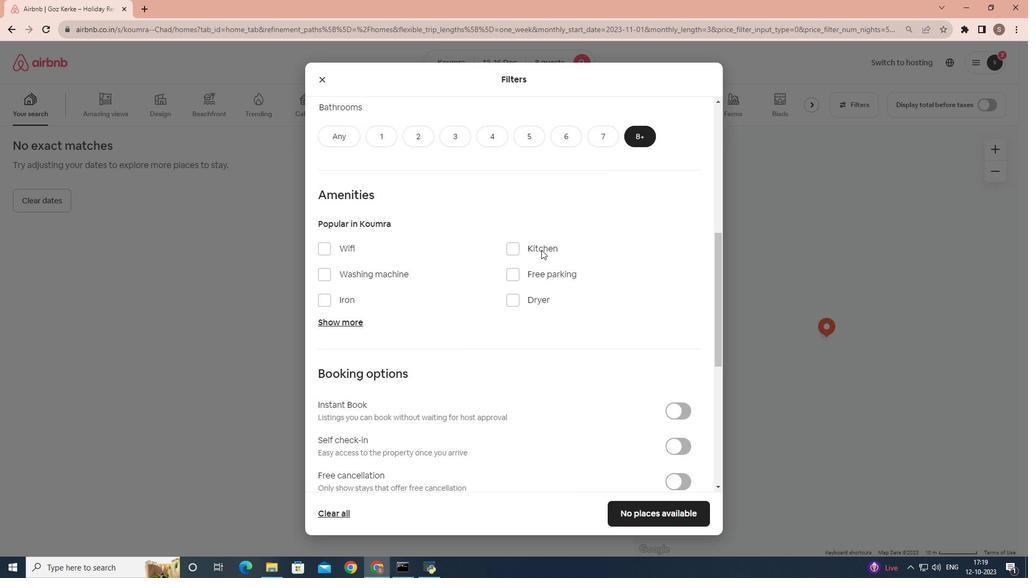
Action: Mouse scrolled (541, 249) with delta (0, 0)
Screenshot: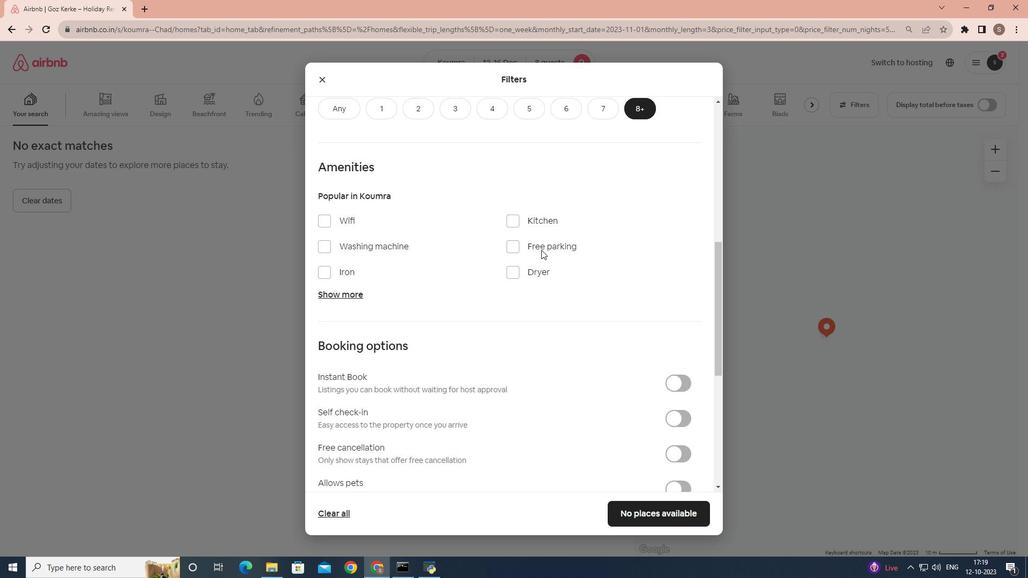 
Action: Mouse scrolled (541, 249) with delta (0, 0)
Screenshot: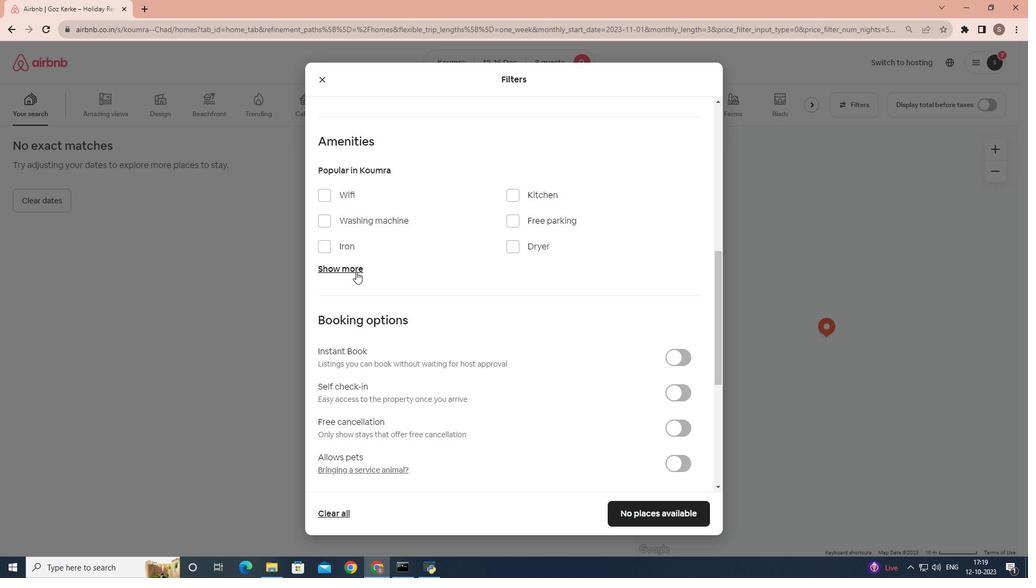 
Action: Mouse moved to (353, 263)
Screenshot: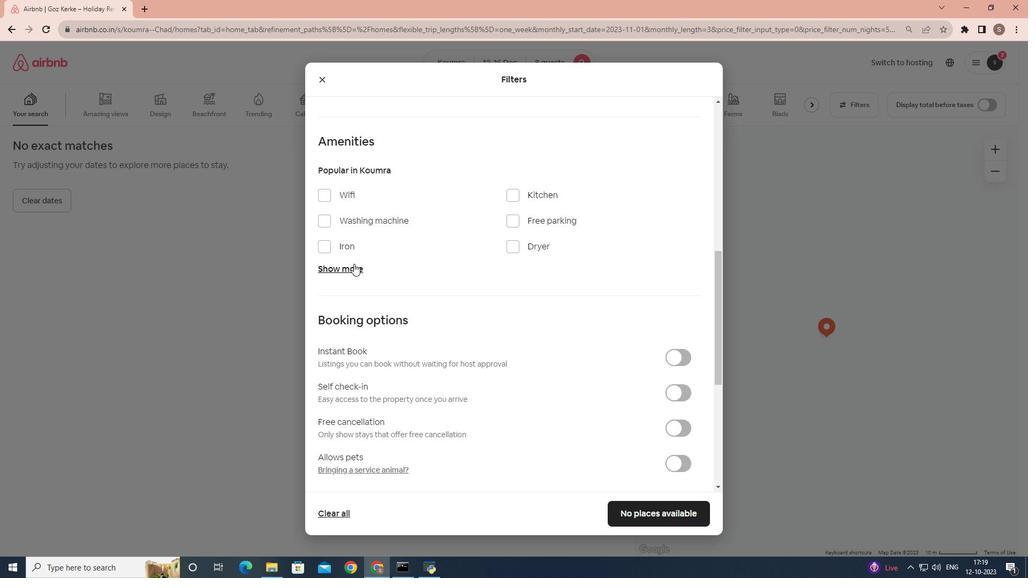 
Action: Mouse pressed left at (353, 263)
Screenshot: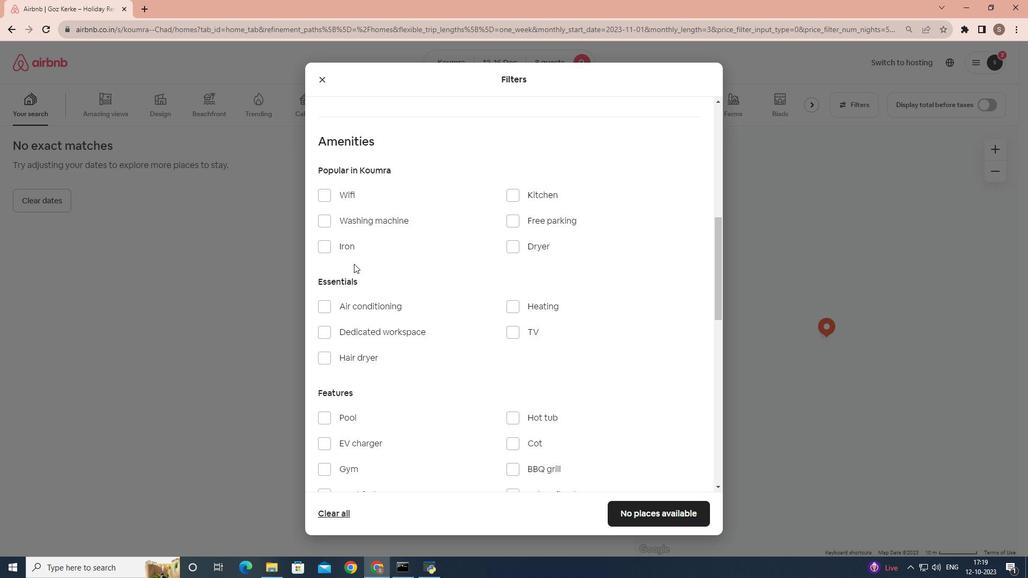 
Action: Mouse moved to (427, 275)
Screenshot: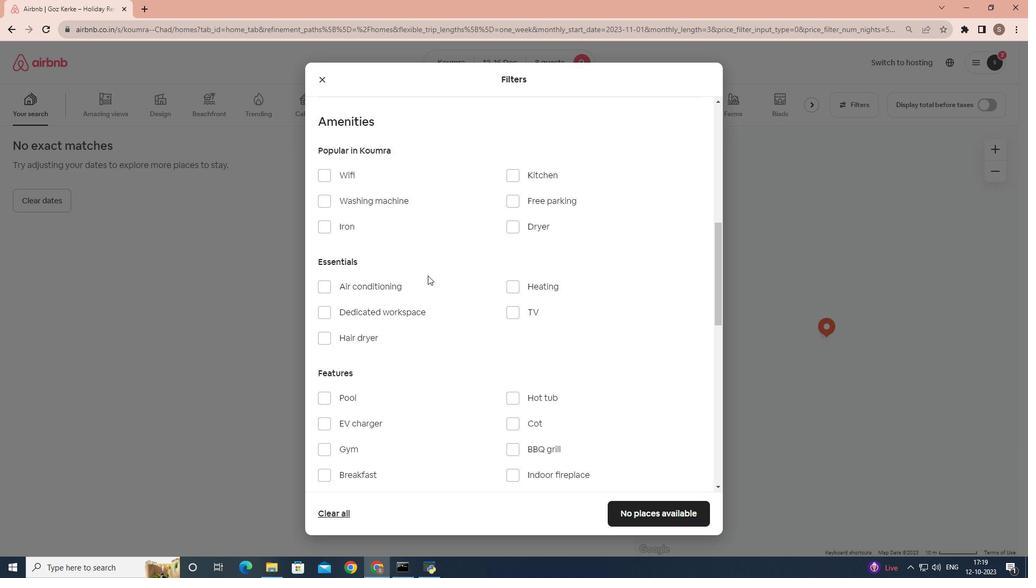 
Action: Mouse scrolled (427, 275) with delta (0, 0)
Screenshot: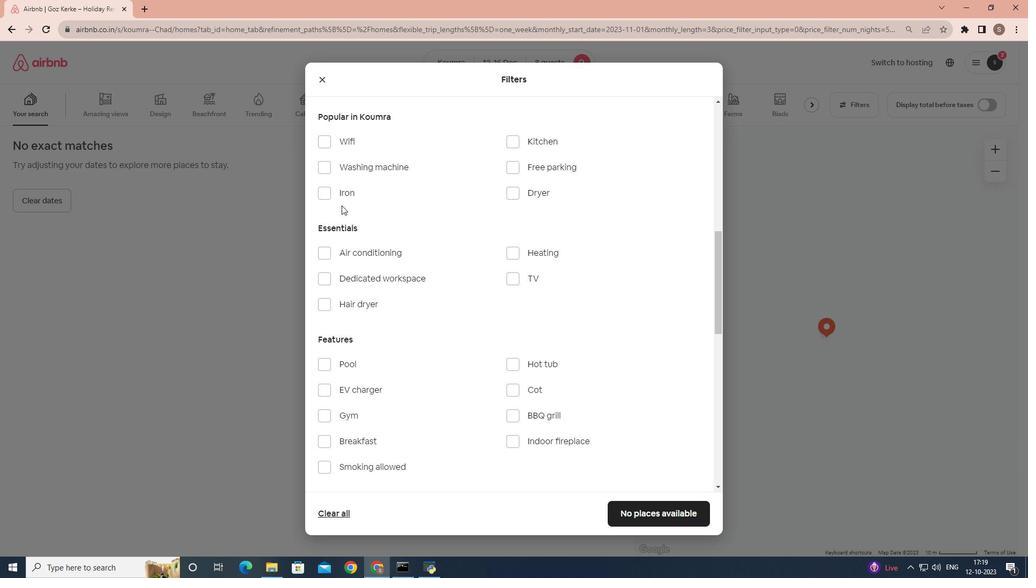 
Action: Mouse moved to (322, 145)
Screenshot: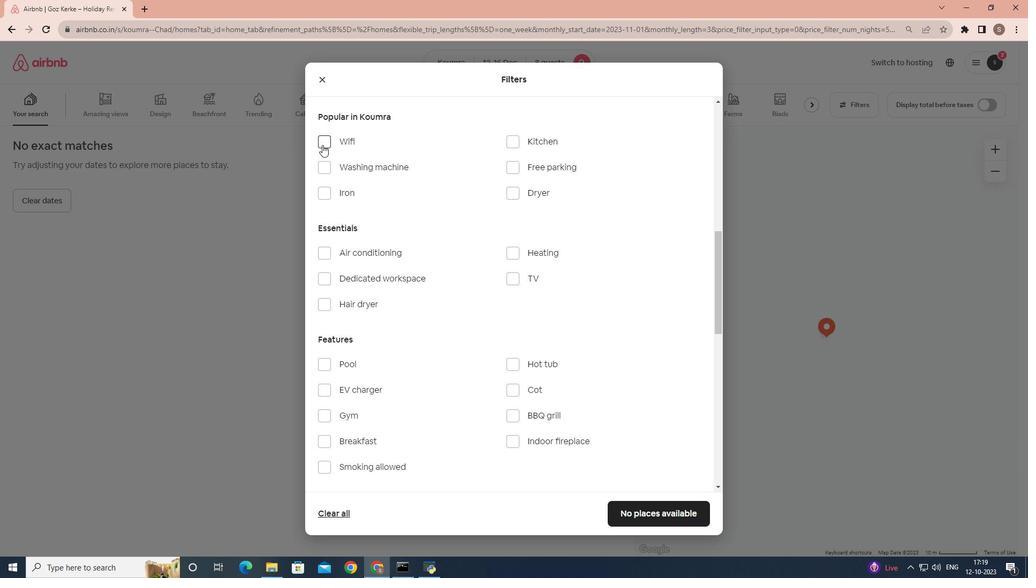 
Action: Mouse pressed left at (322, 145)
Screenshot: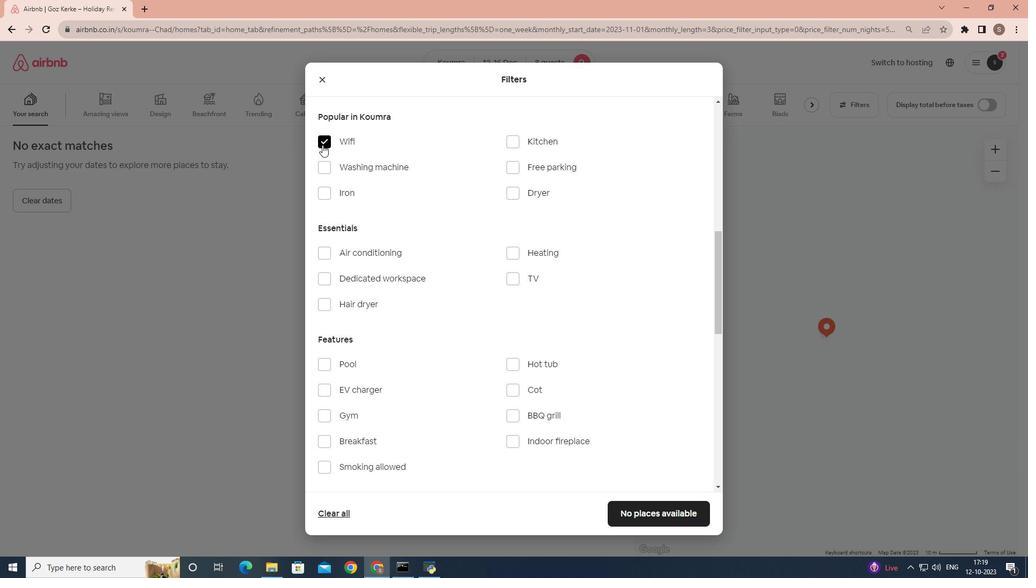 
Action: Mouse moved to (516, 278)
Screenshot: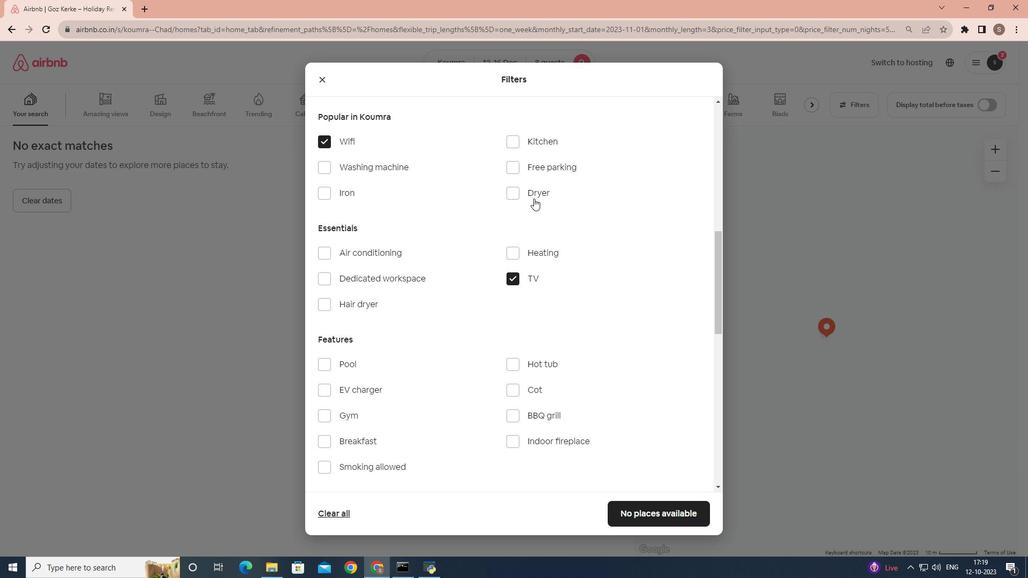 
Action: Mouse pressed left at (516, 278)
Screenshot: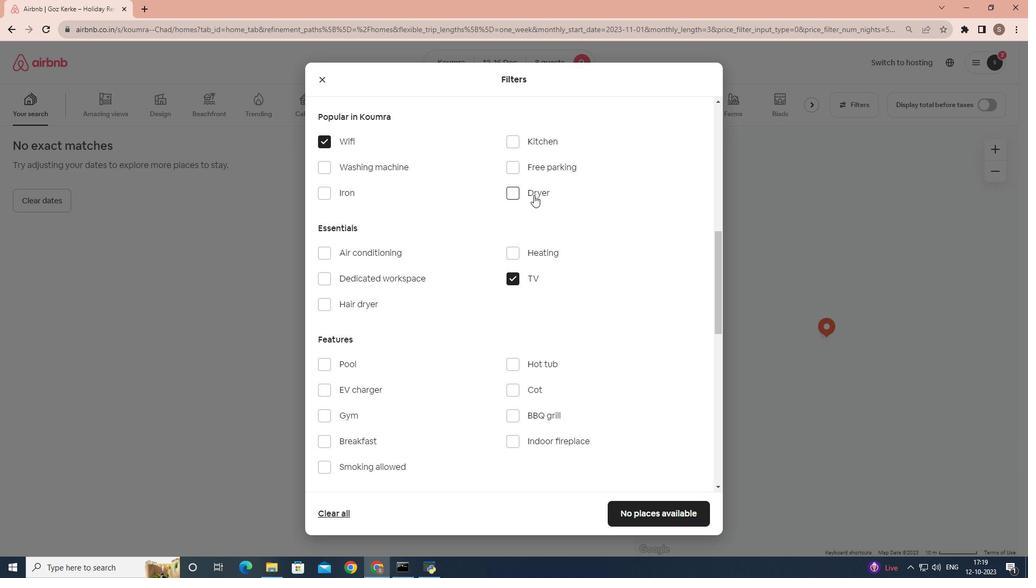 
Action: Mouse moved to (515, 165)
Screenshot: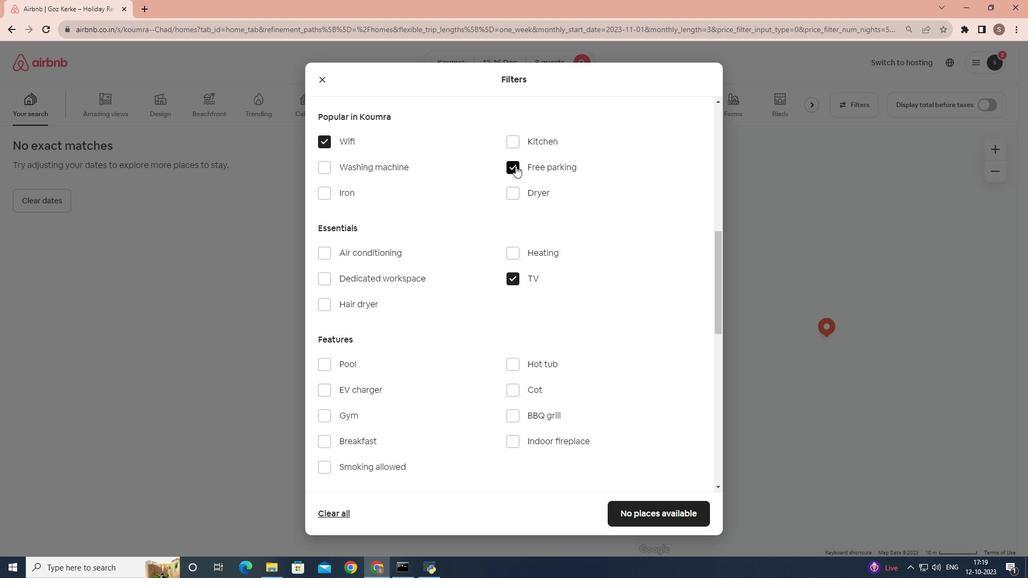 
Action: Mouse pressed left at (515, 165)
Screenshot: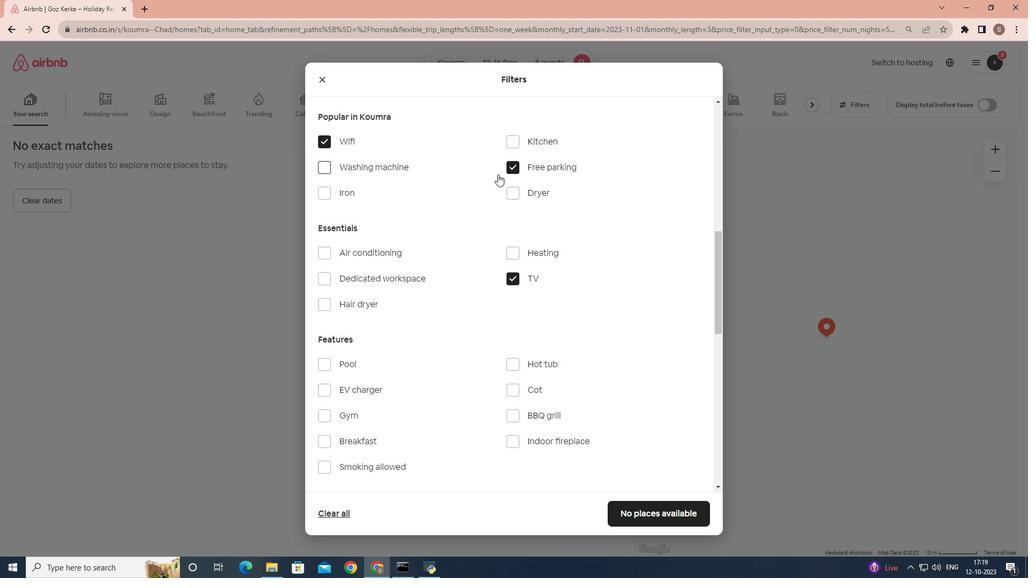 
Action: Mouse moved to (490, 179)
Screenshot: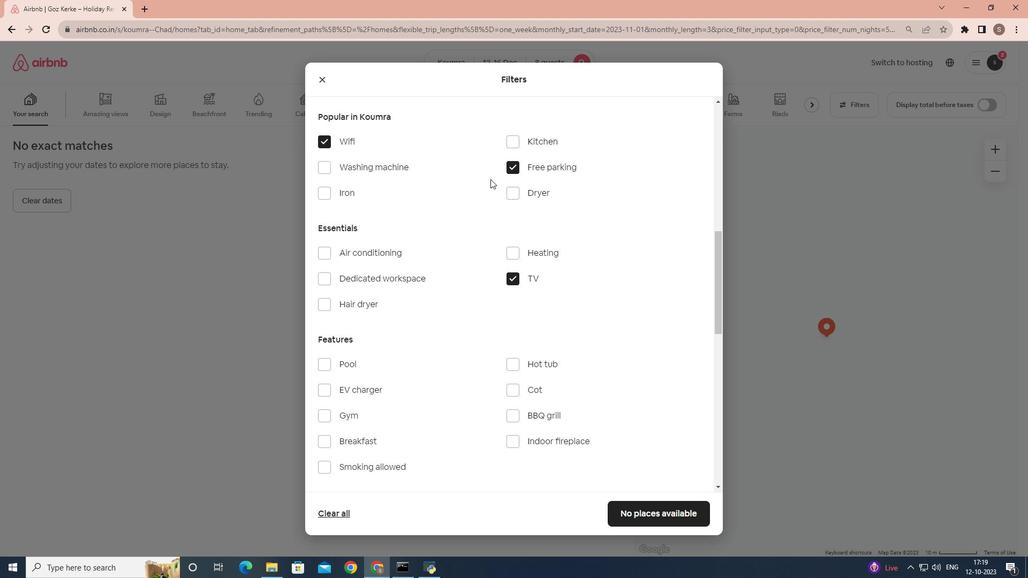 
Action: Mouse scrolled (490, 178) with delta (0, 0)
Screenshot: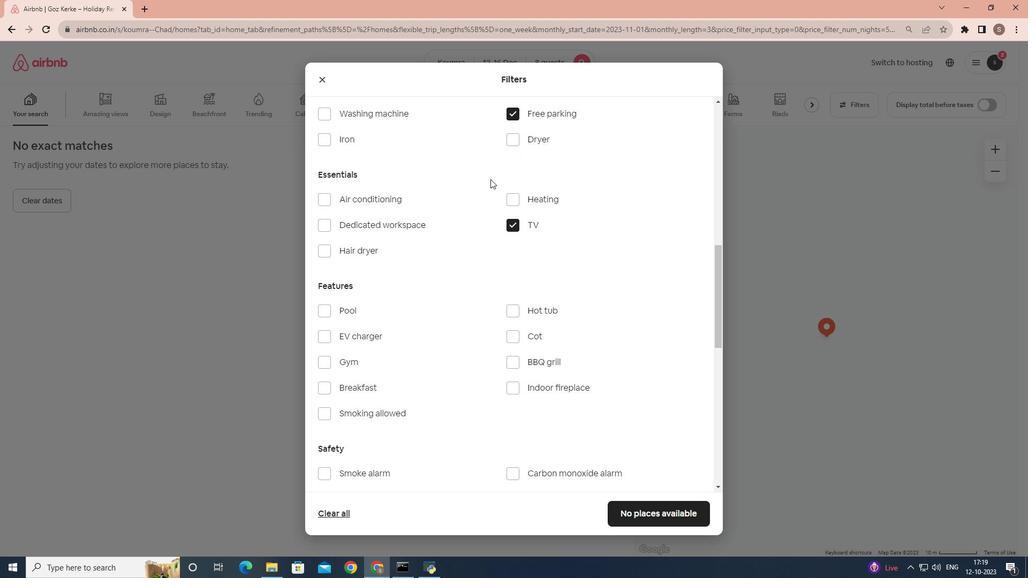 
Action: Mouse scrolled (490, 178) with delta (0, 0)
Screenshot: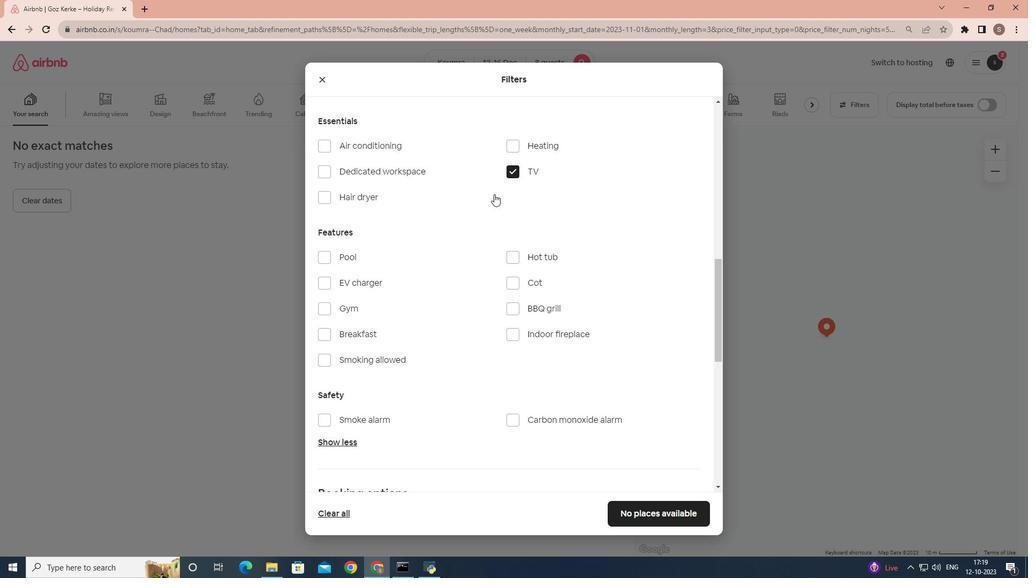 
Action: Mouse moved to (324, 307)
Screenshot: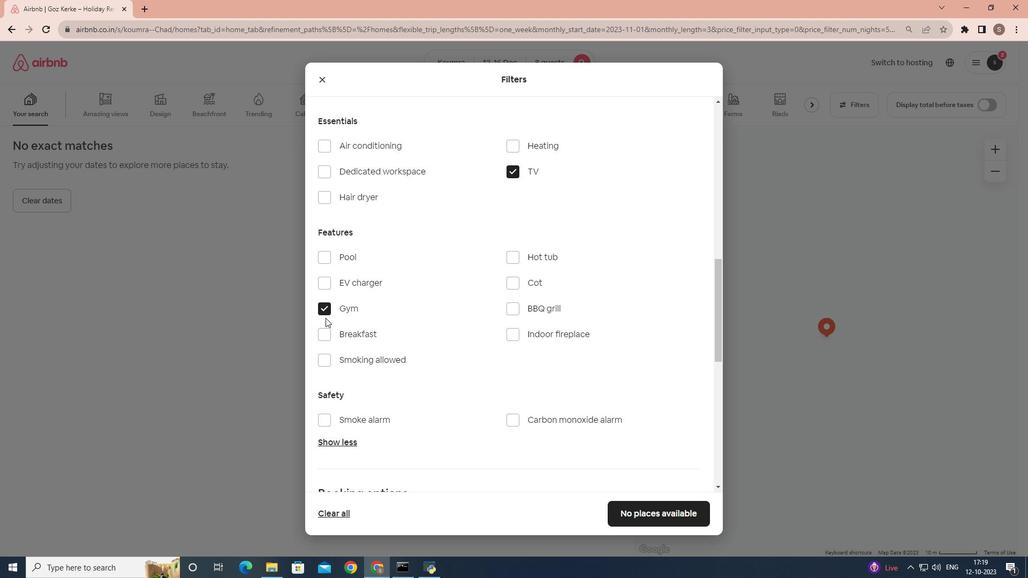 
Action: Mouse pressed left at (324, 307)
Screenshot: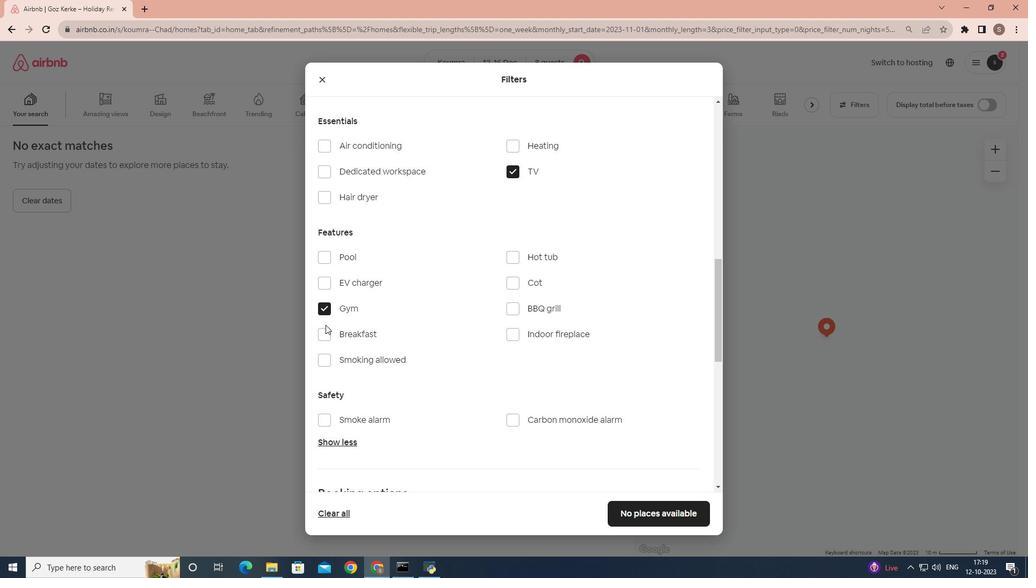 
Action: Mouse moved to (323, 334)
Screenshot: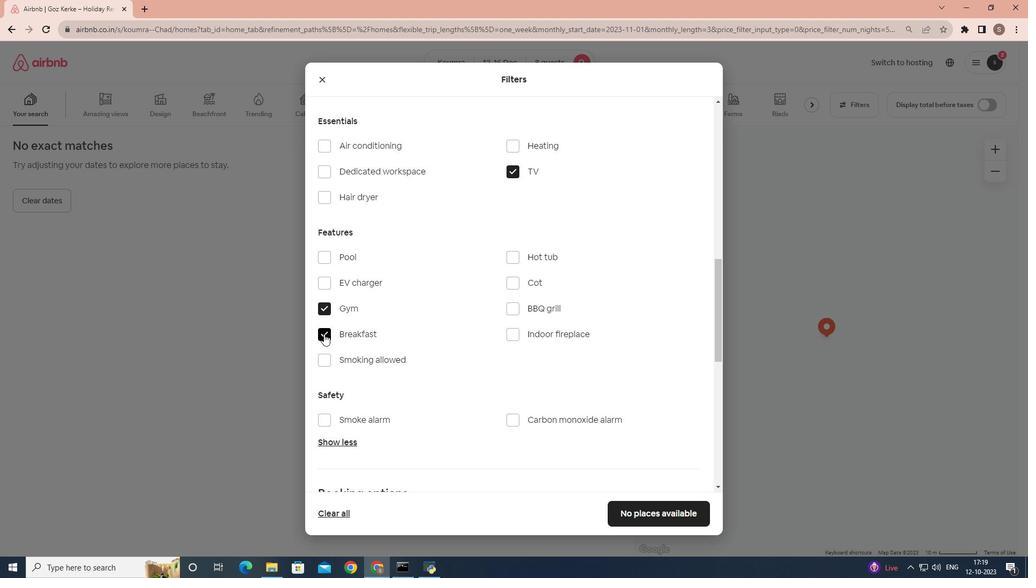 
Action: Mouse pressed left at (323, 334)
Screenshot: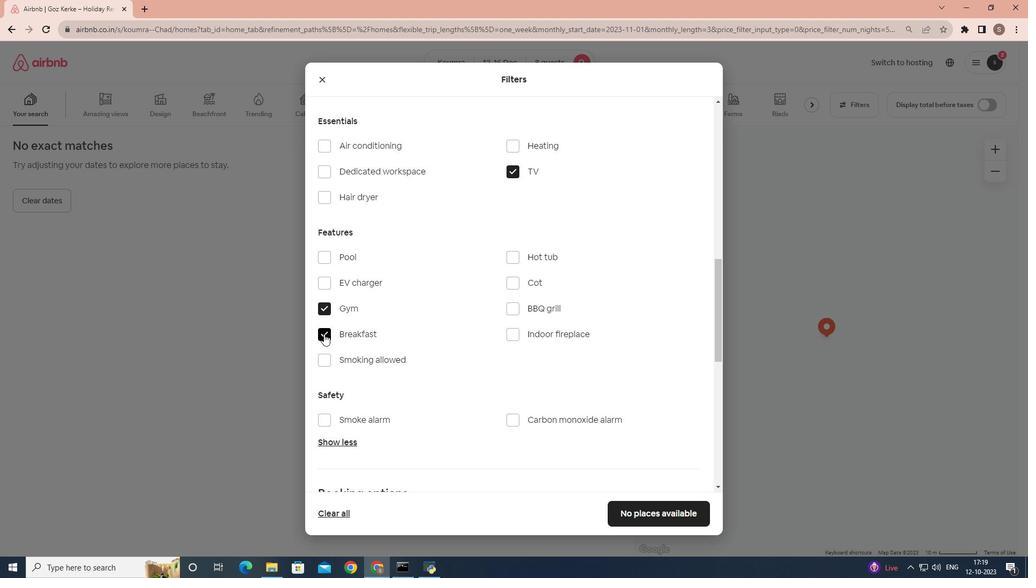 
Action: Mouse moved to (470, 339)
Screenshot: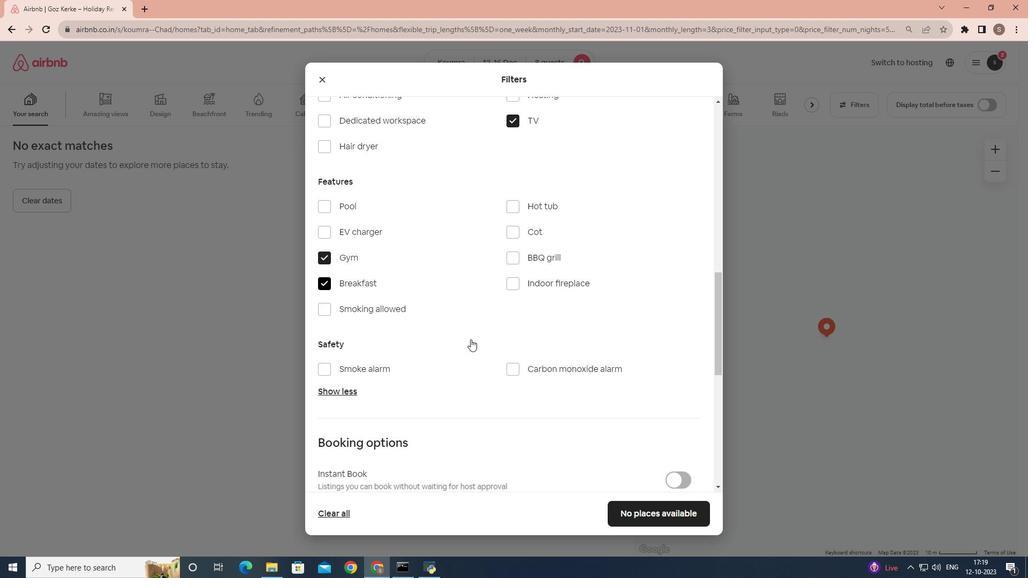 
Action: Mouse scrolled (470, 338) with delta (0, 0)
Screenshot: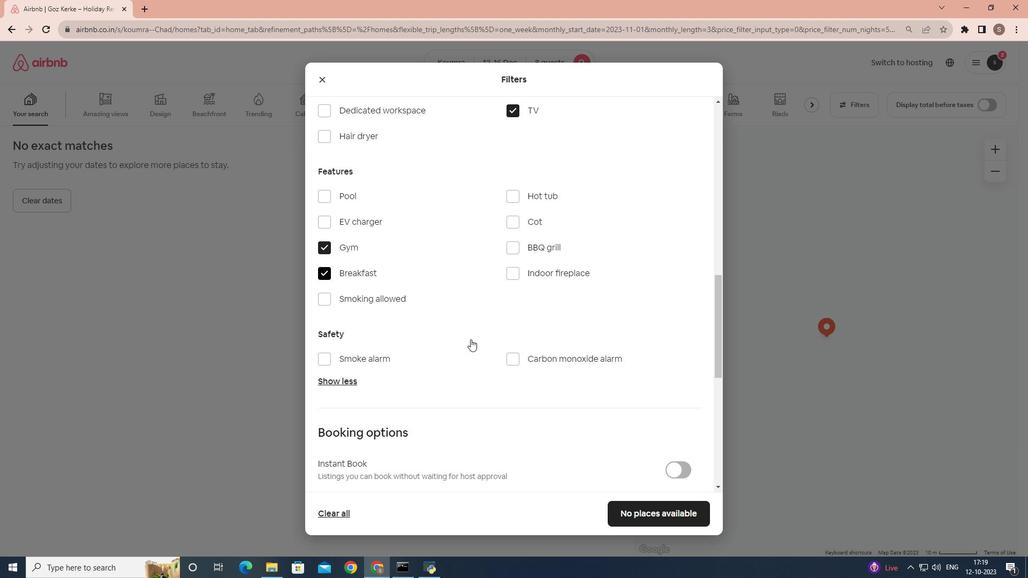
Action: Mouse scrolled (470, 338) with delta (0, 0)
Screenshot: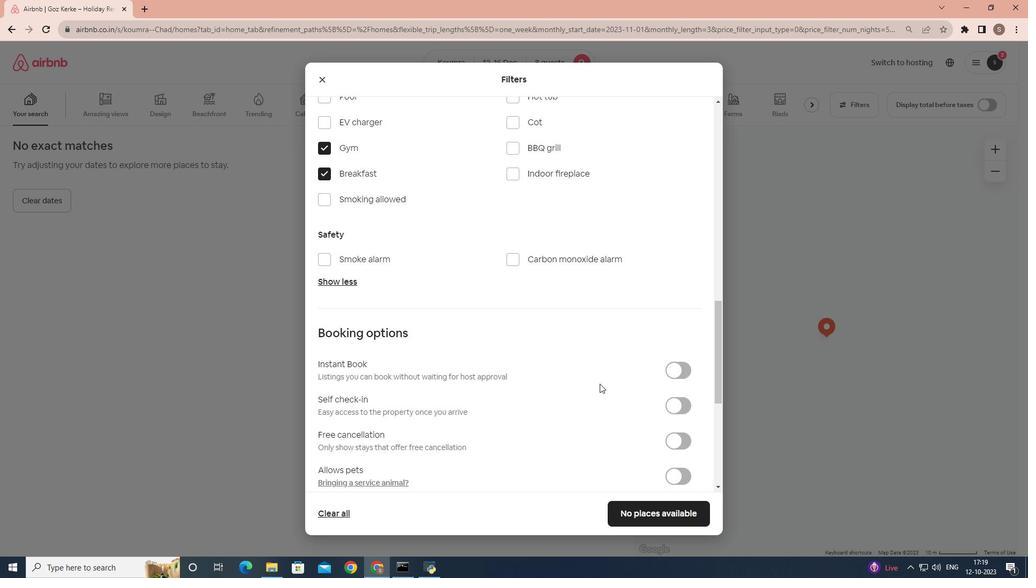 
Action: Mouse scrolled (470, 338) with delta (0, 0)
Screenshot: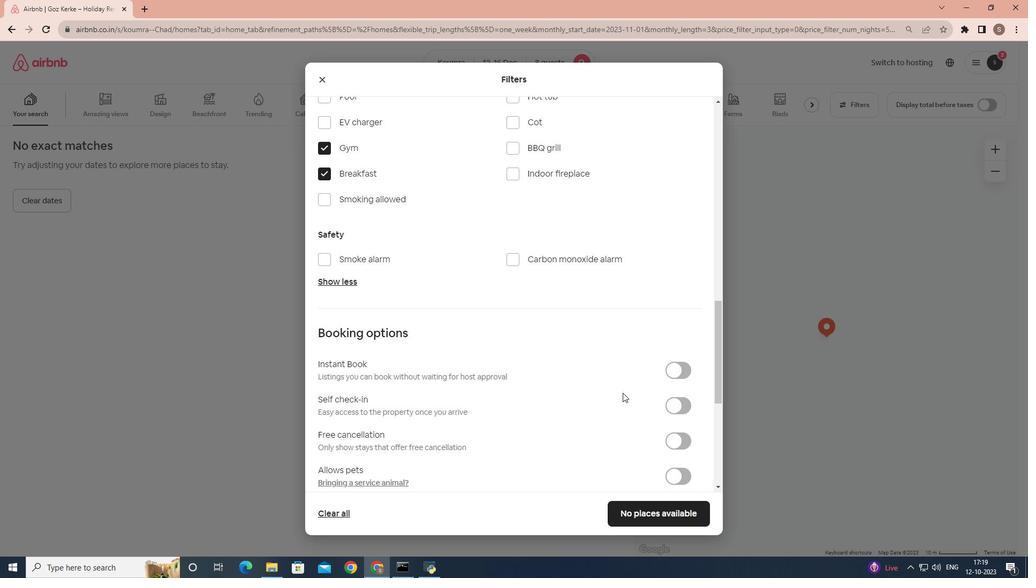 
Action: Mouse moved to (681, 404)
Screenshot: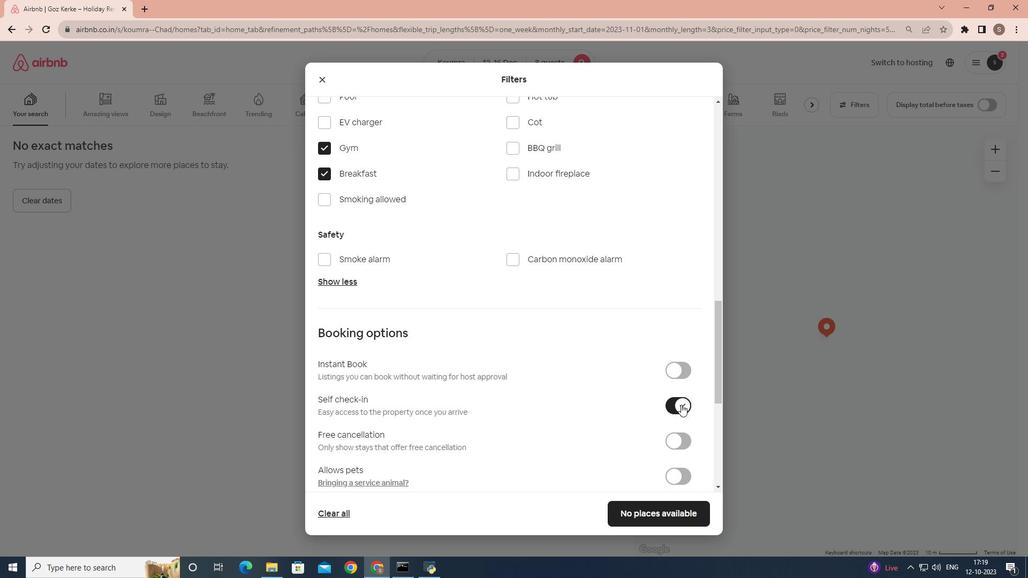 
Action: Mouse pressed left at (681, 404)
Screenshot: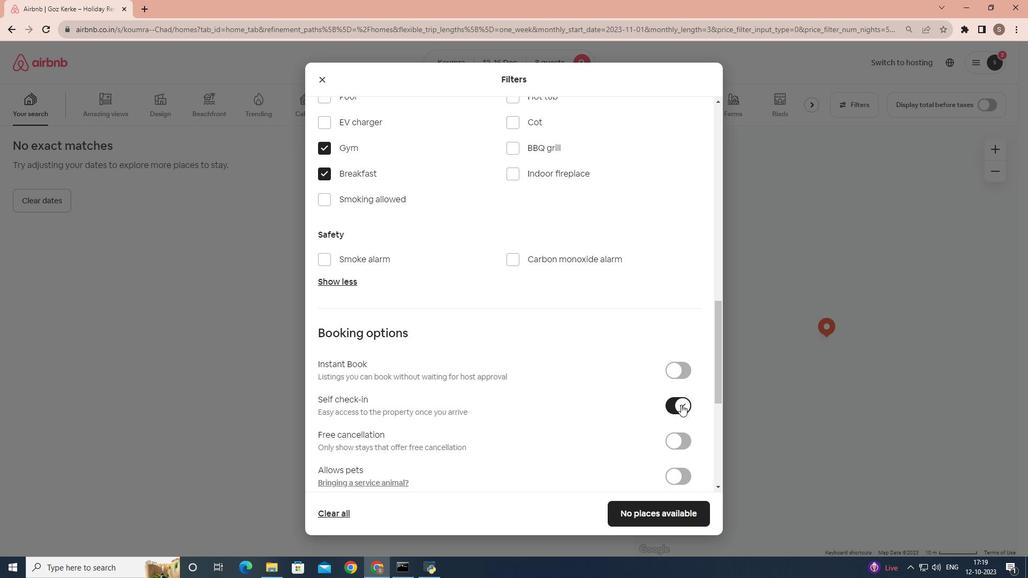 
Action: Mouse moved to (611, 397)
Screenshot: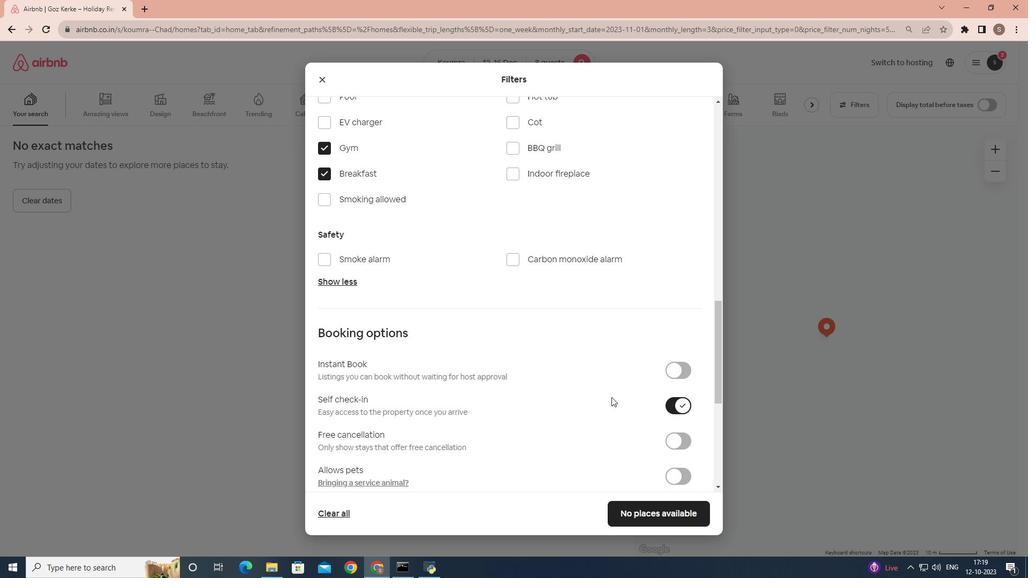
